 Task: Search one way flight ticket for 1 adult, 6 children, 1 infant in seat and 1 infant on lap in business from Lawton: Lawton-fort Sill Regional Airport to Jacksonville: Albert J. Ellis Airport on 5-3-2023. Choice of flights is Singapure airlines. Number of bags: 1 carry on bag. Price is upto 80000. Outbound departure time preference is 20:45.
Action: Mouse moved to (361, 181)
Screenshot: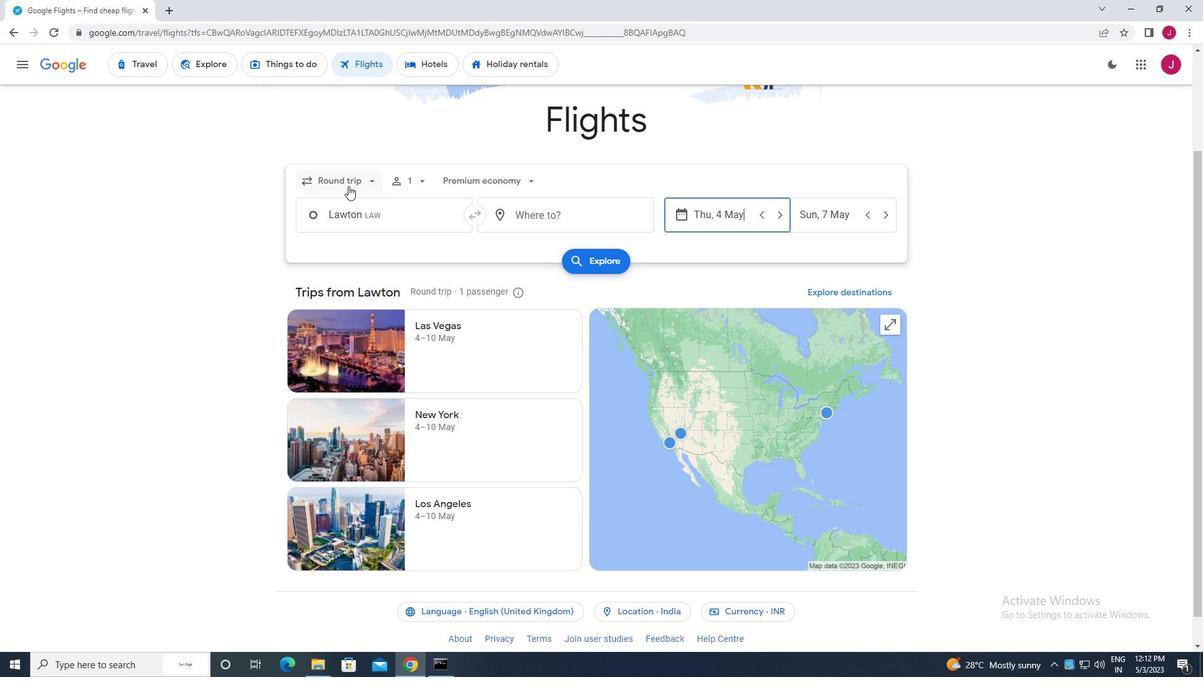 
Action: Mouse pressed left at (361, 181)
Screenshot: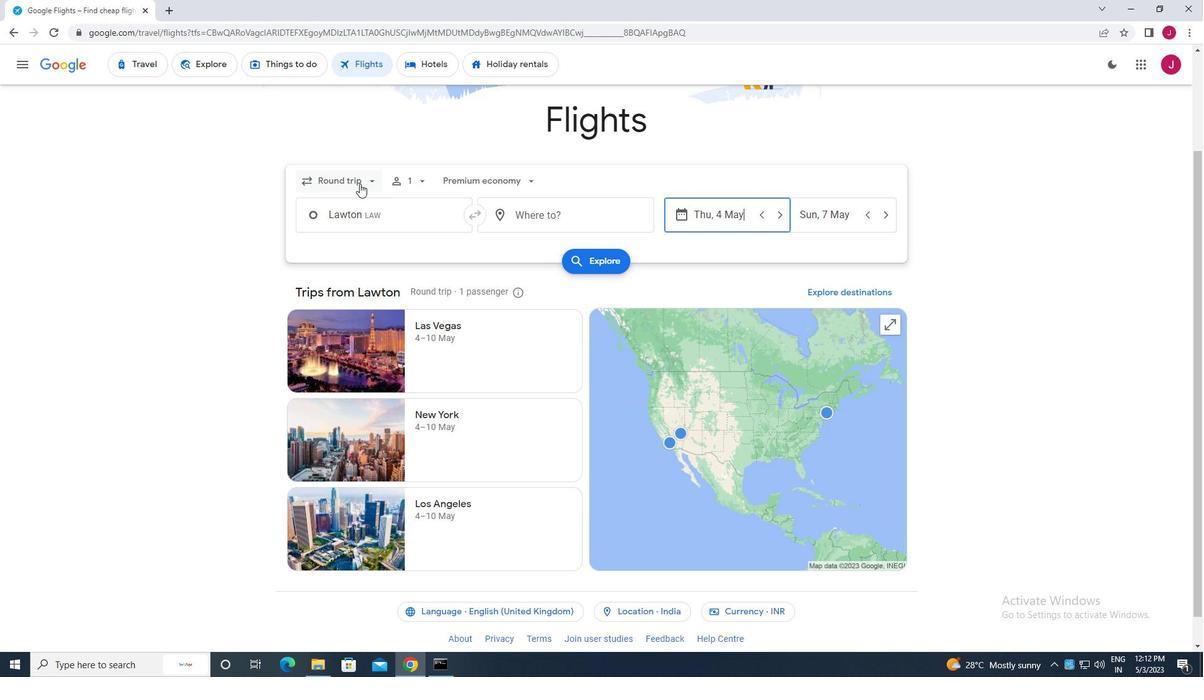 
Action: Mouse moved to (362, 235)
Screenshot: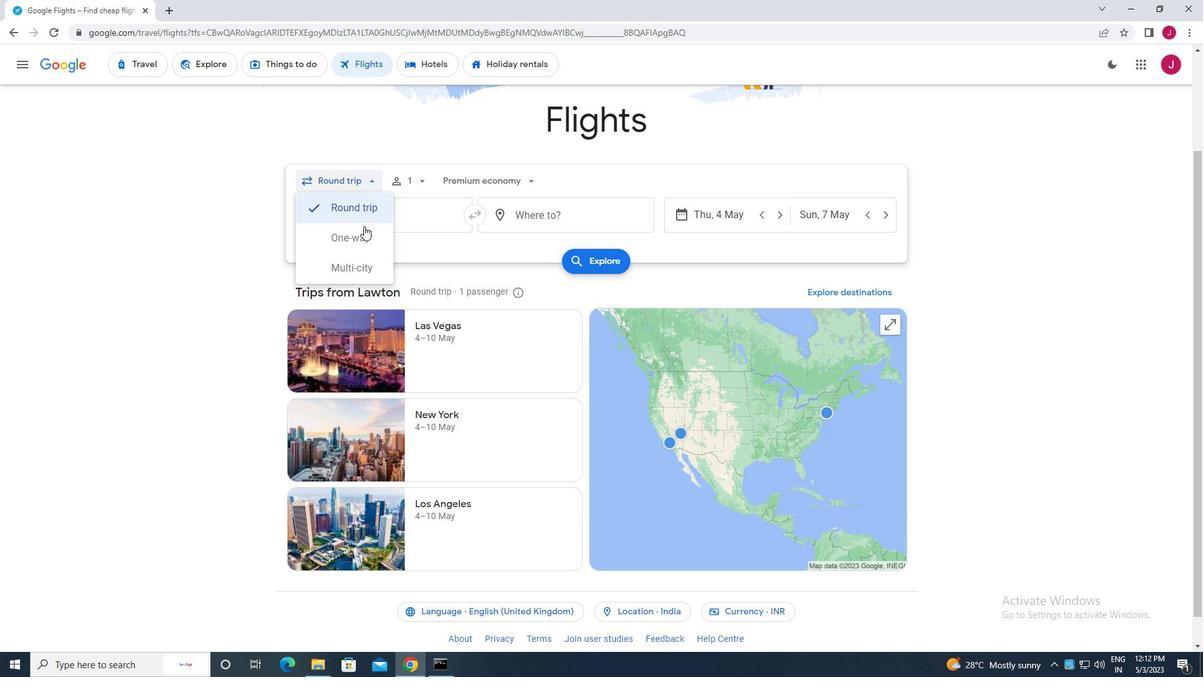
Action: Mouse pressed left at (362, 235)
Screenshot: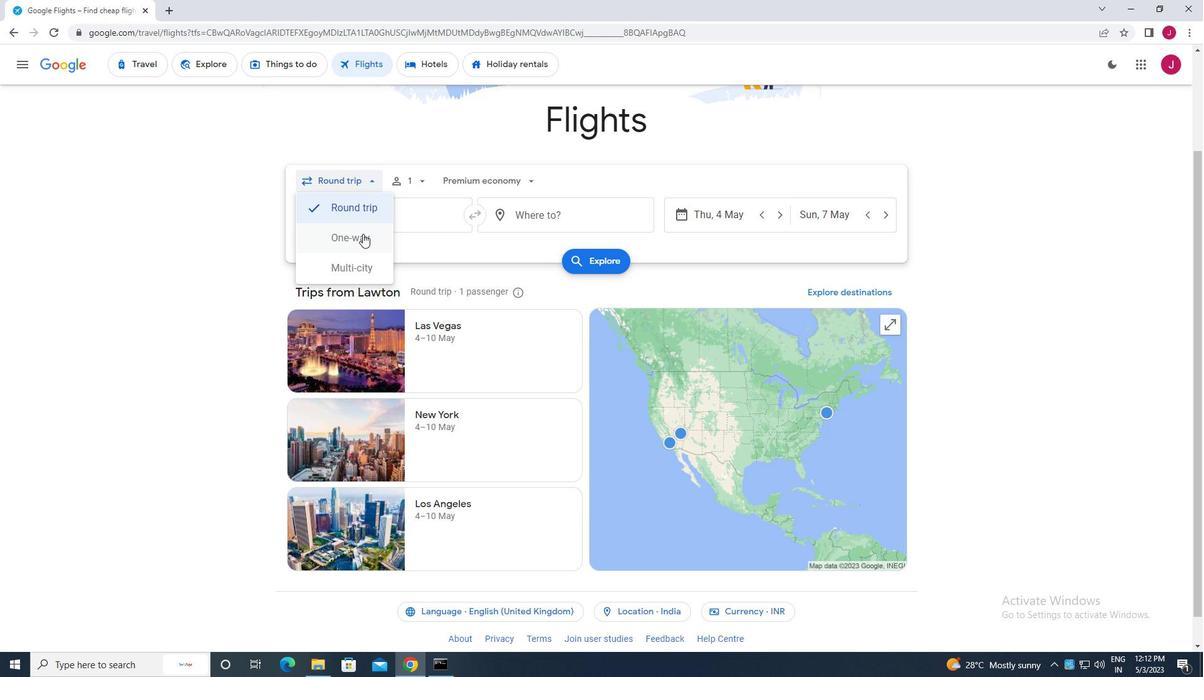 
Action: Mouse moved to (413, 182)
Screenshot: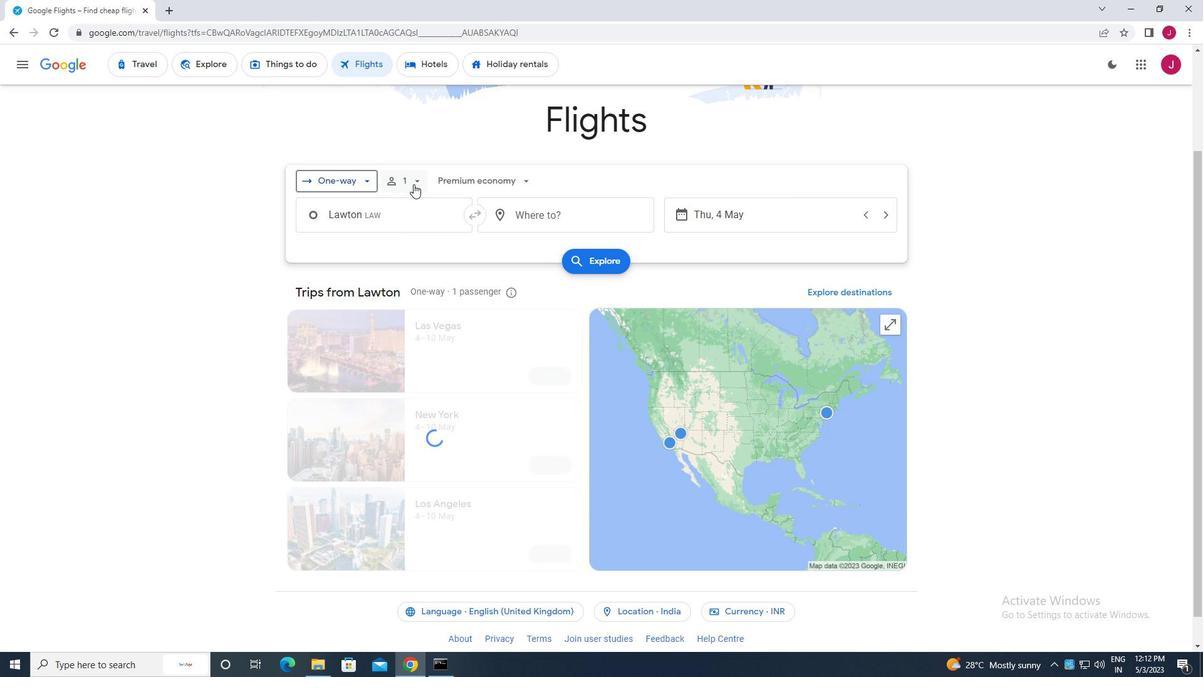 
Action: Mouse pressed left at (413, 182)
Screenshot: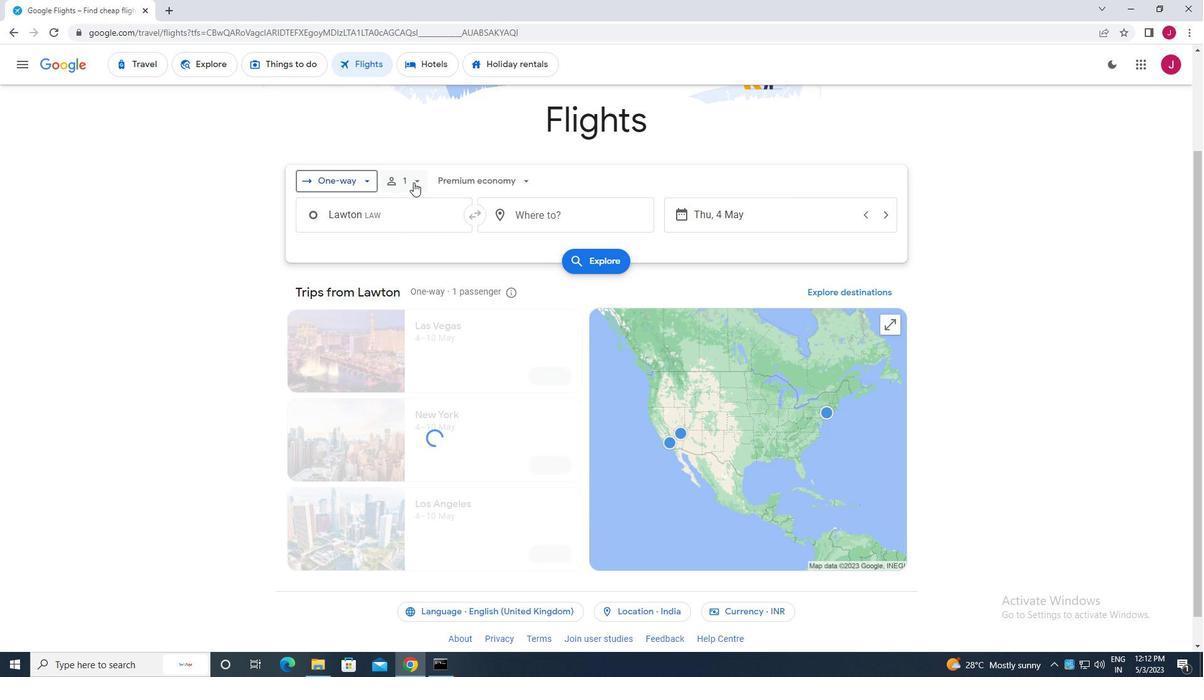 
Action: Mouse moved to (507, 241)
Screenshot: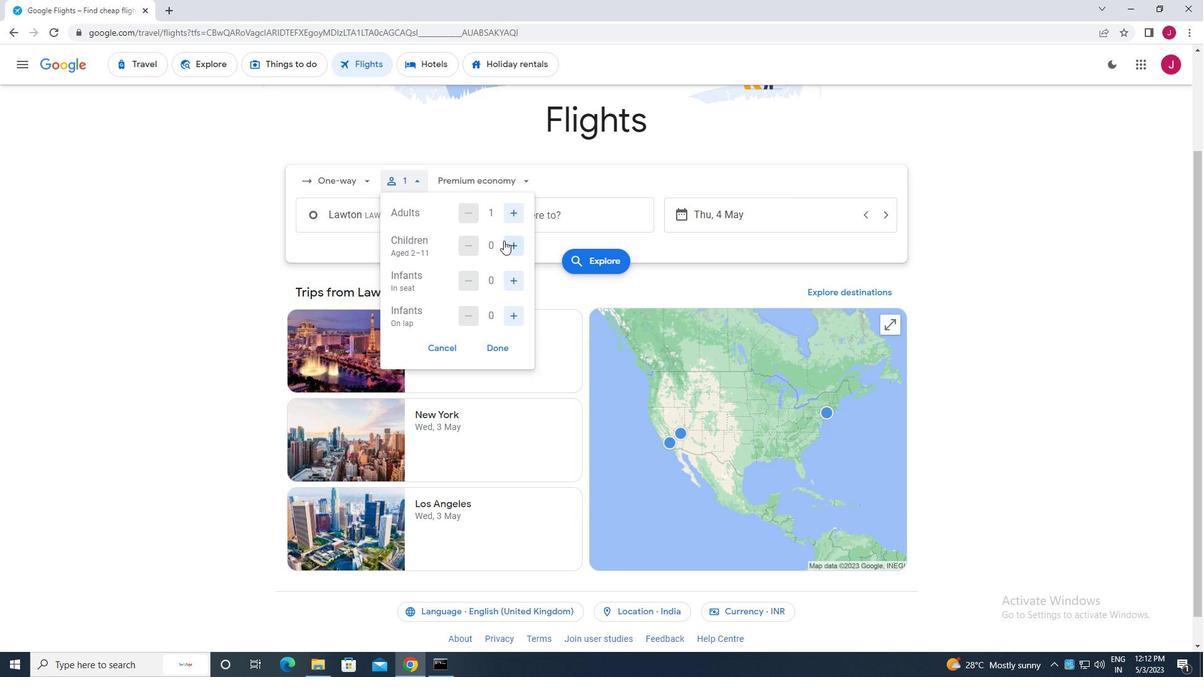 
Action: Mouse pressed left at (507, 241)
Screenshot: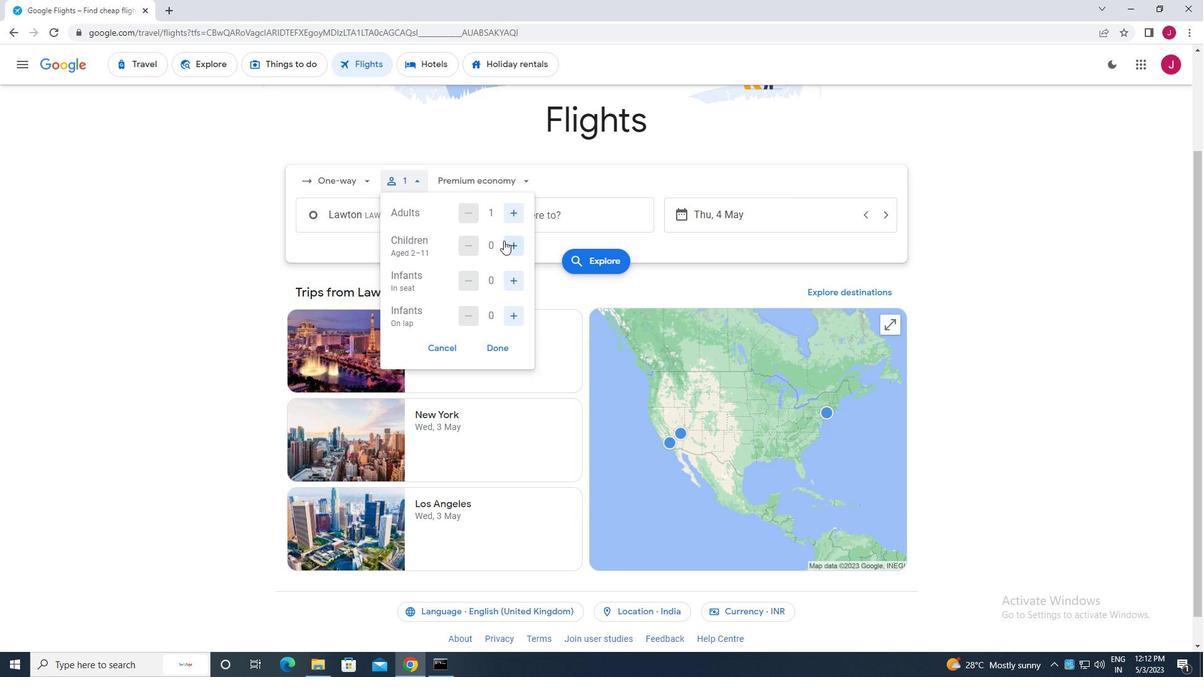 
Action: Mouse moved to (507, 241)
Screenshot: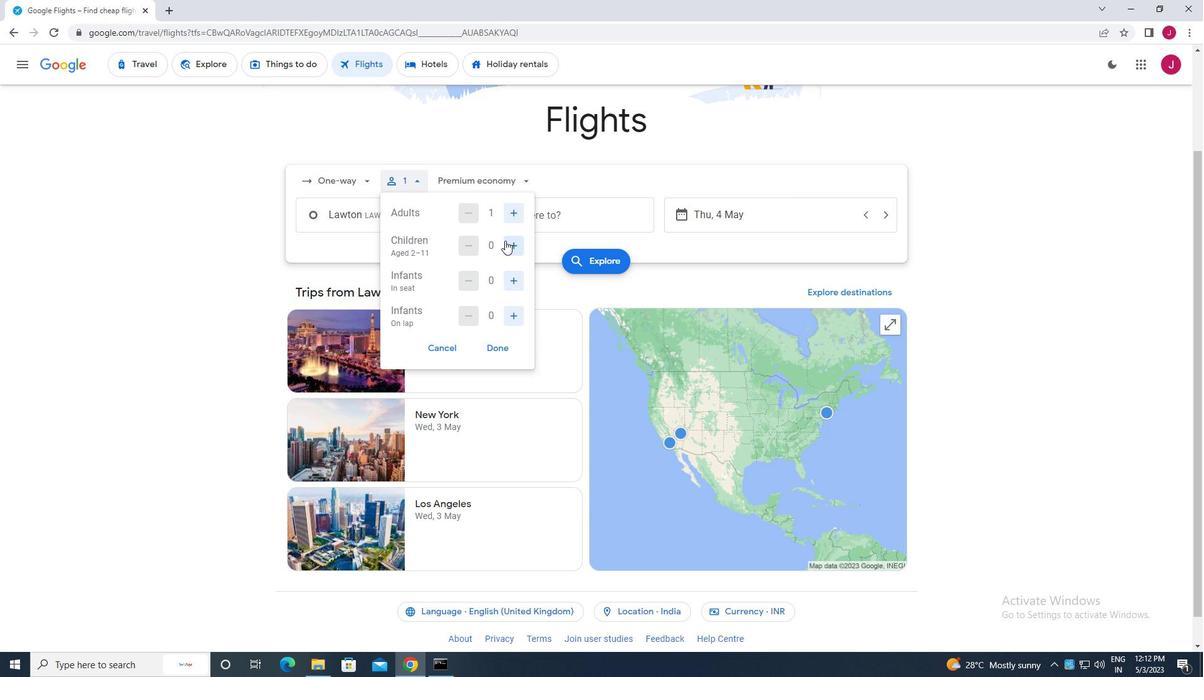 
Action: Mouse pressed left at (507, 241)
Screenshot: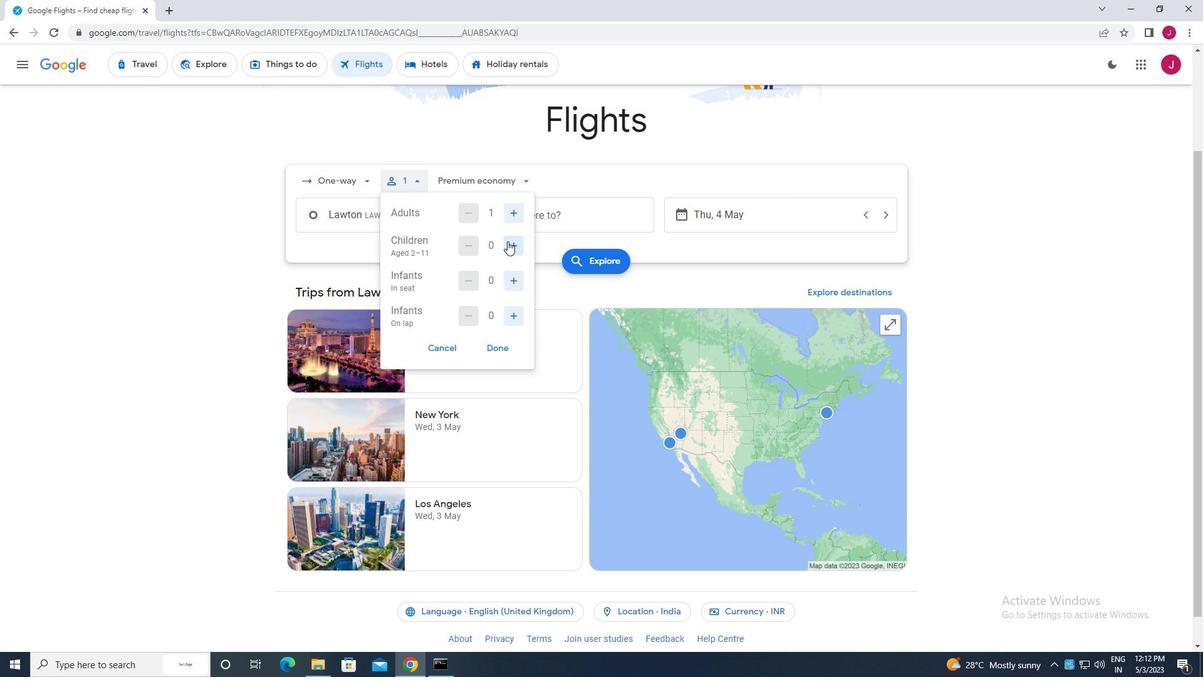 
Action: Mouse pressed left at (507, 241)
Screenshot: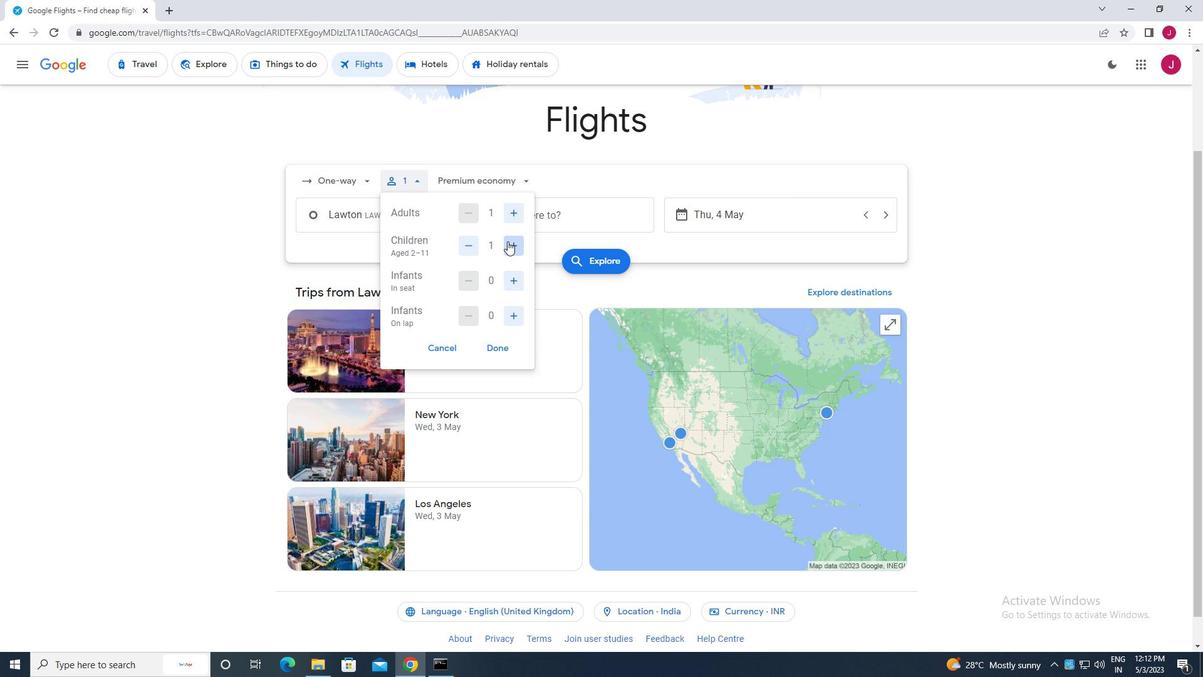 
Action: Mouse pressed left at (507, 241)
Screenshot: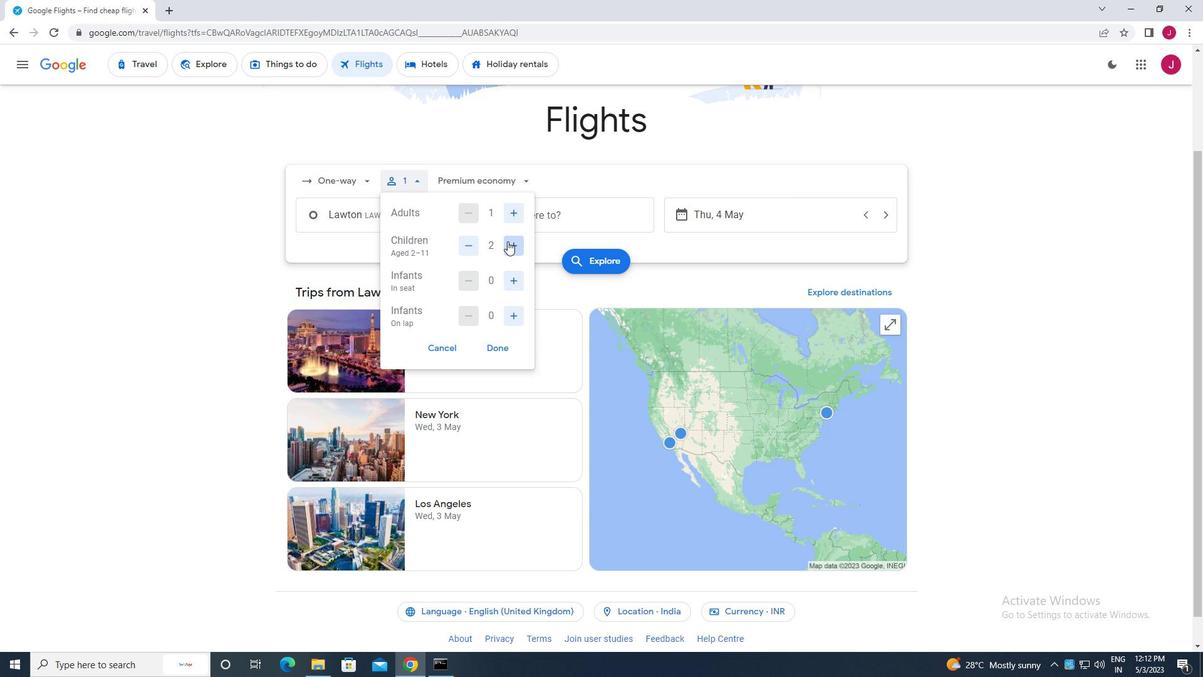 
Action: Mouse pressed left at (507, 241)
Screenshot: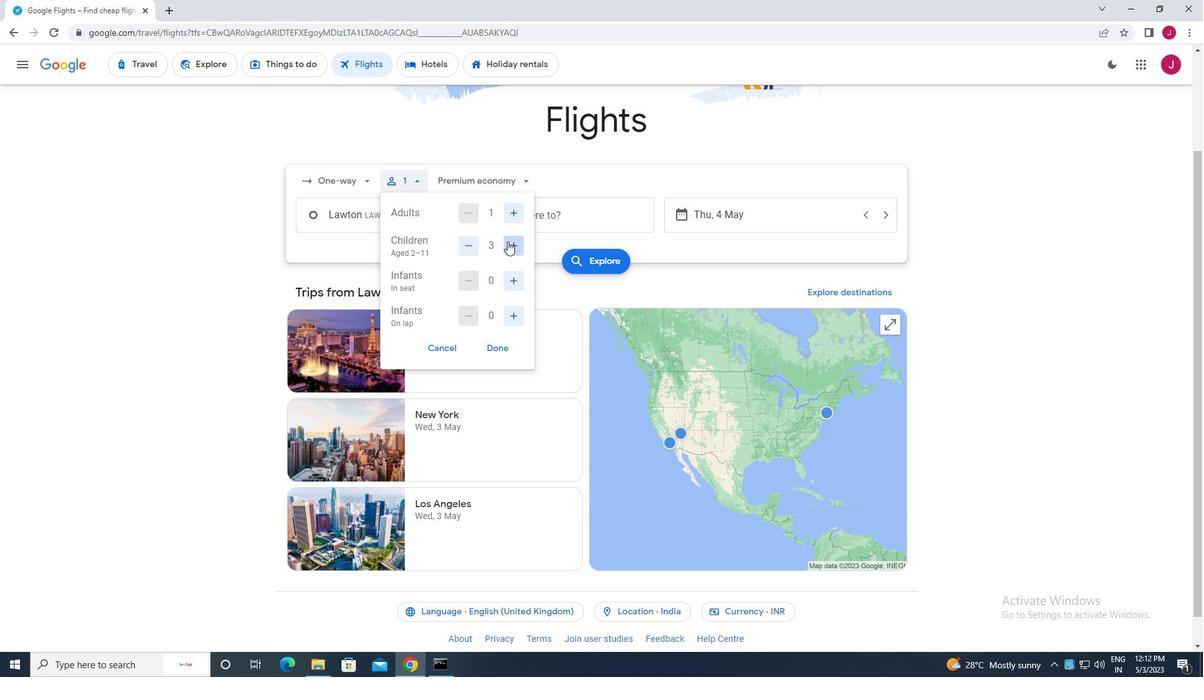 
Action: Mouse moved to (513, 243)
Screenshot: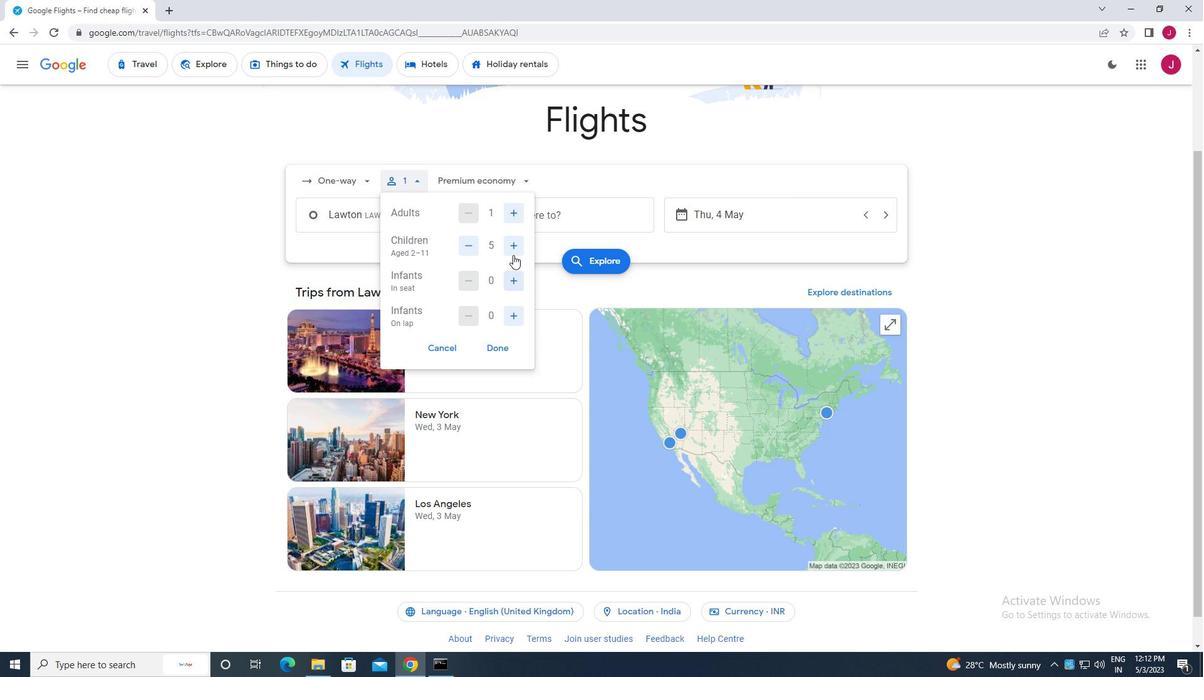 
Action: Mouse pressed left at (513, 243)
Screenshot: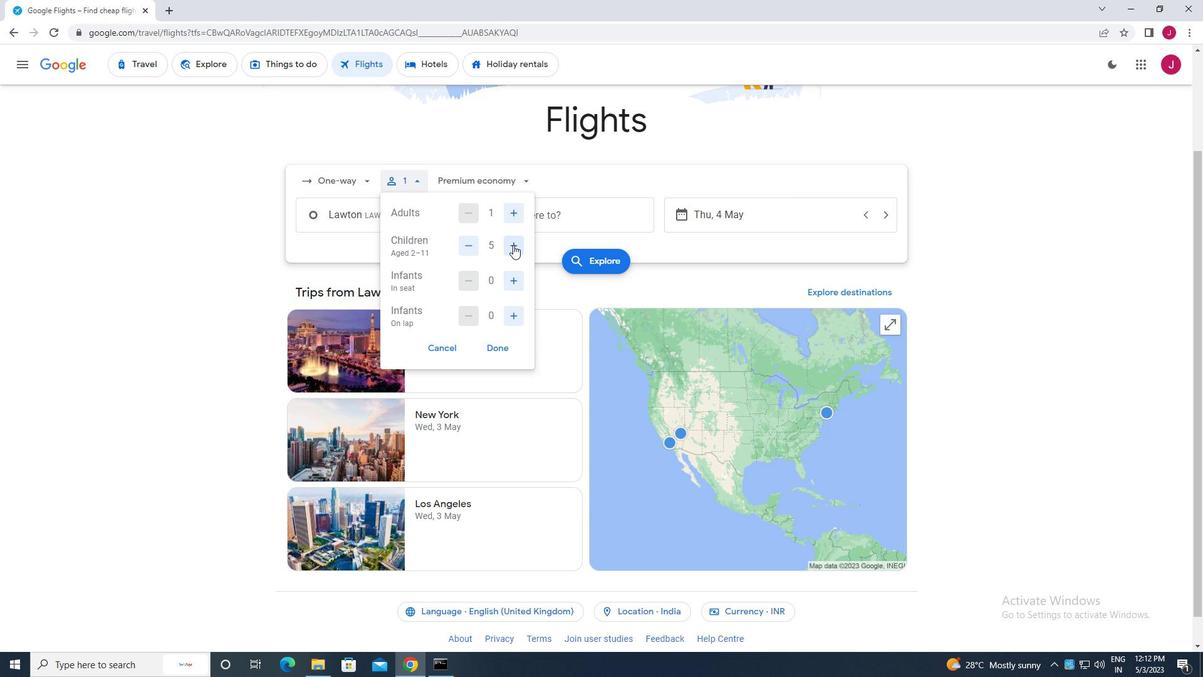 
Action: Mouse moved to (514, 282)
Screenshot: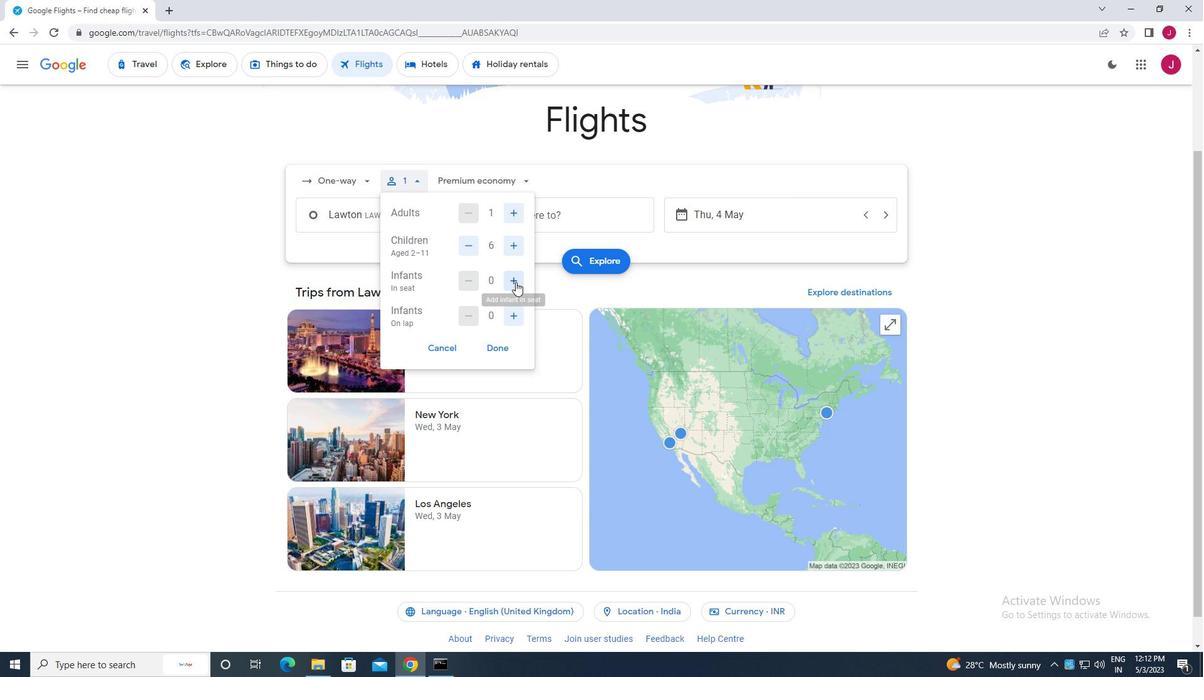 
Action: Mouse pressed left at (514, 282)
Screenshot: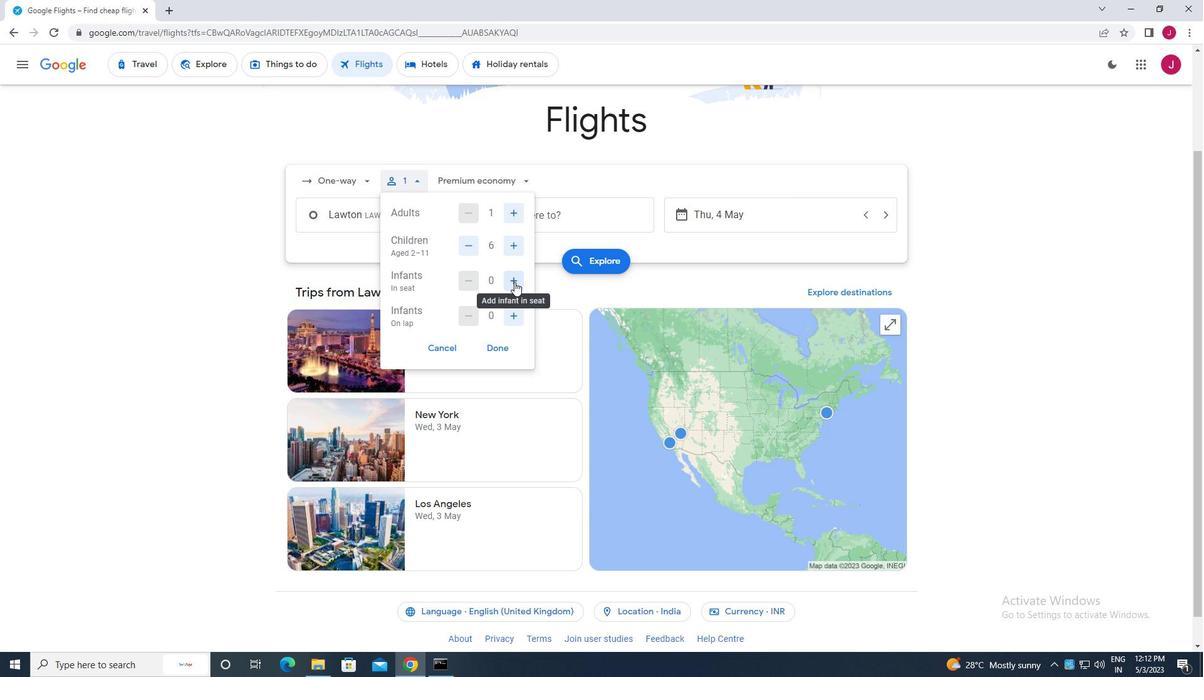 
Action: Mouse moved to (512, 314)
Screenshot: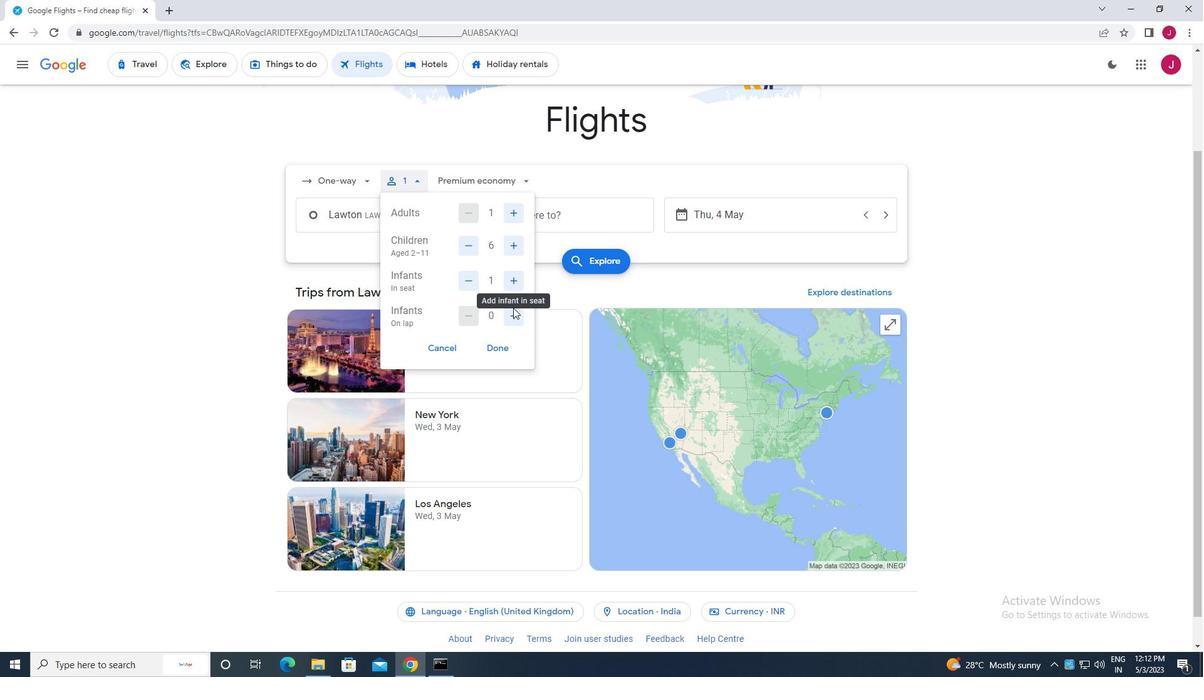 
Action: Mouse pressed left at (512, 314)
Screenshot: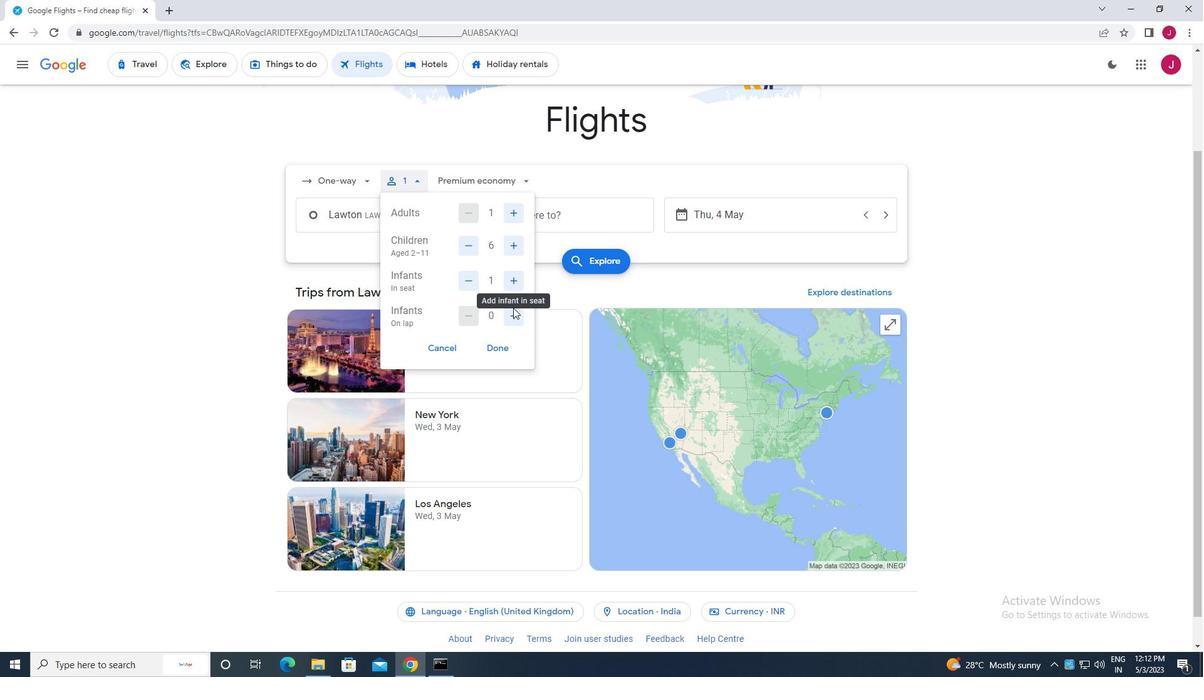 
Action: Mouse moved to (495, 344)
Screenshot: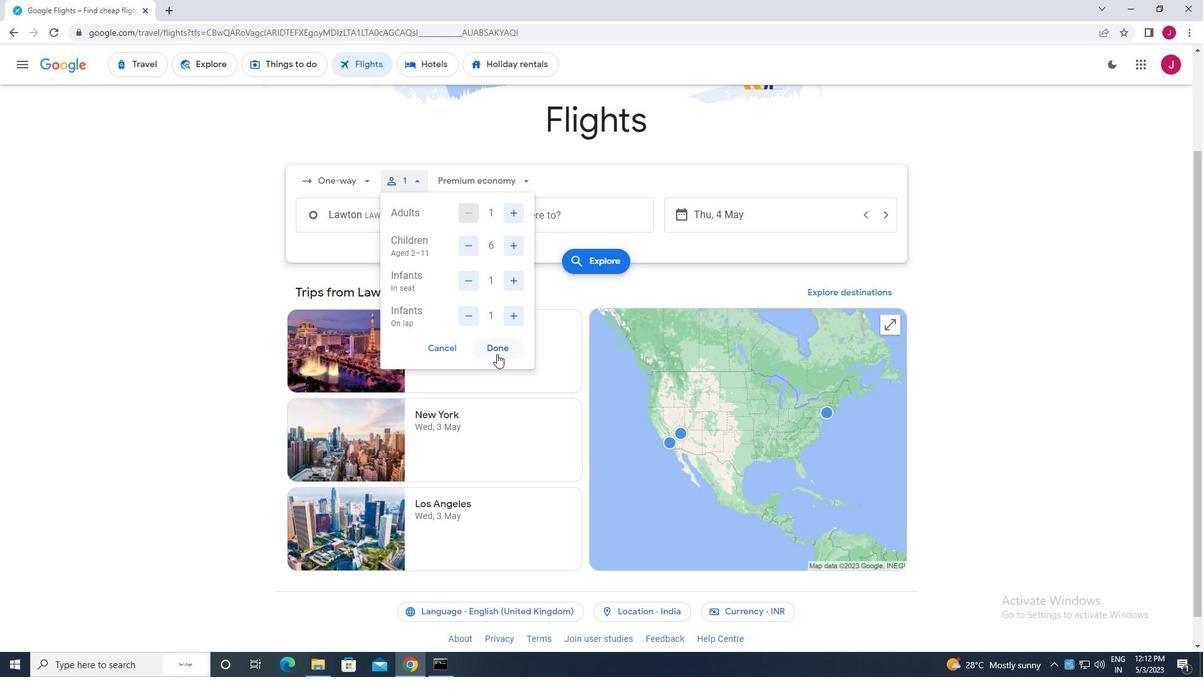 
Action: Mouse pressed left at (495, 344)
Screenshot: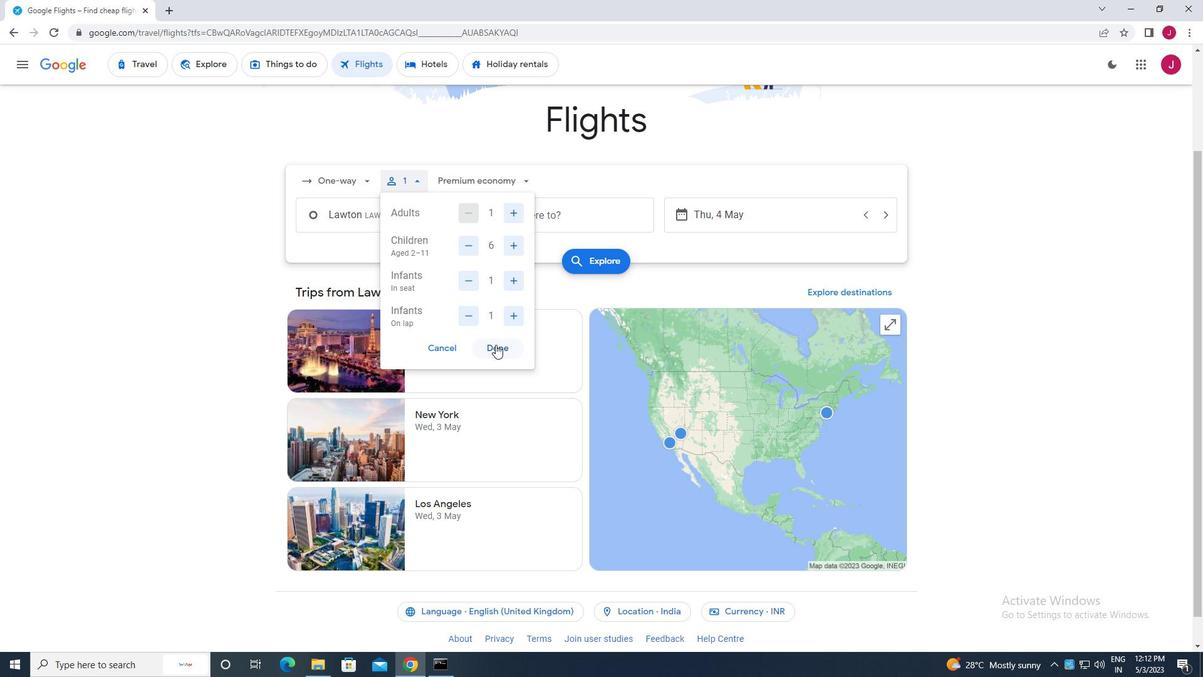 
Action: Mouse moved to (495, 182)
Screenshot: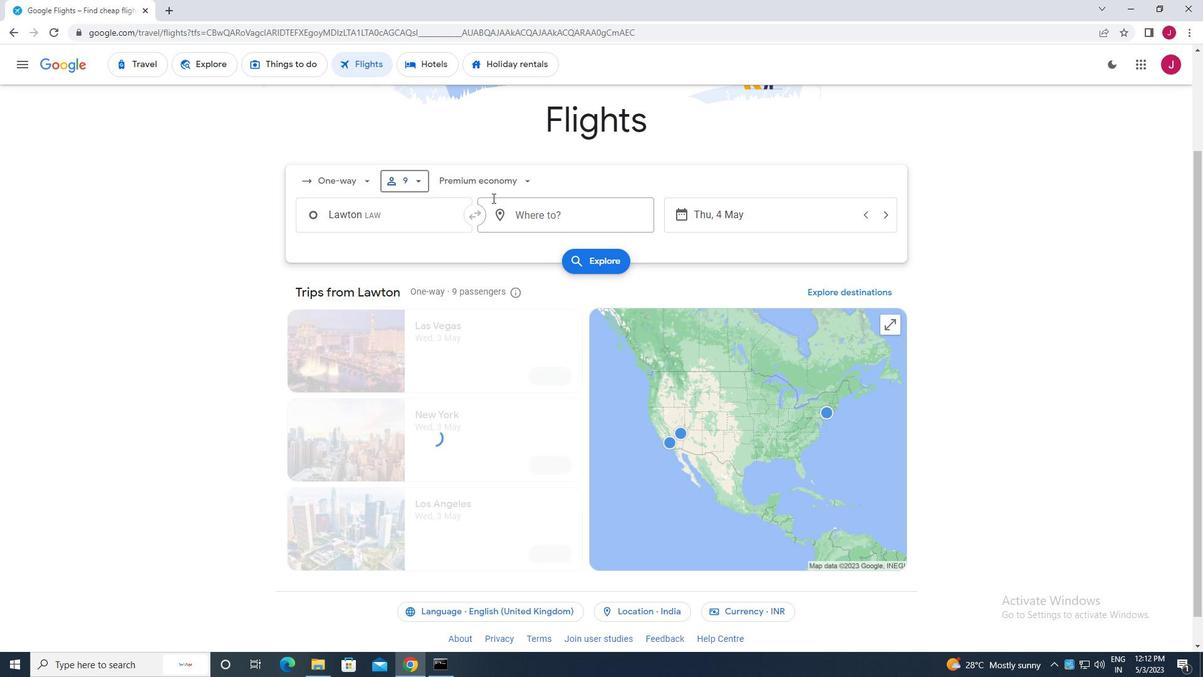 
Action: Mouse pressed left at (495, 182)
Screenshot: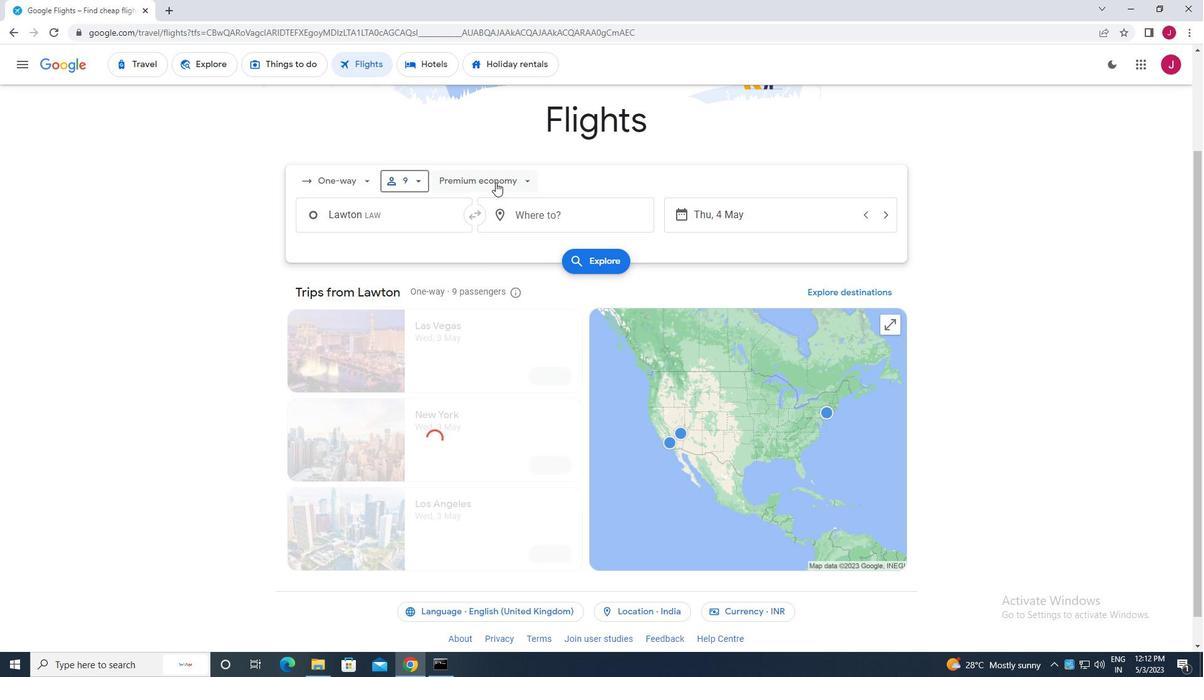 
Action: Mouse moved to (497, 267)
Screenshot: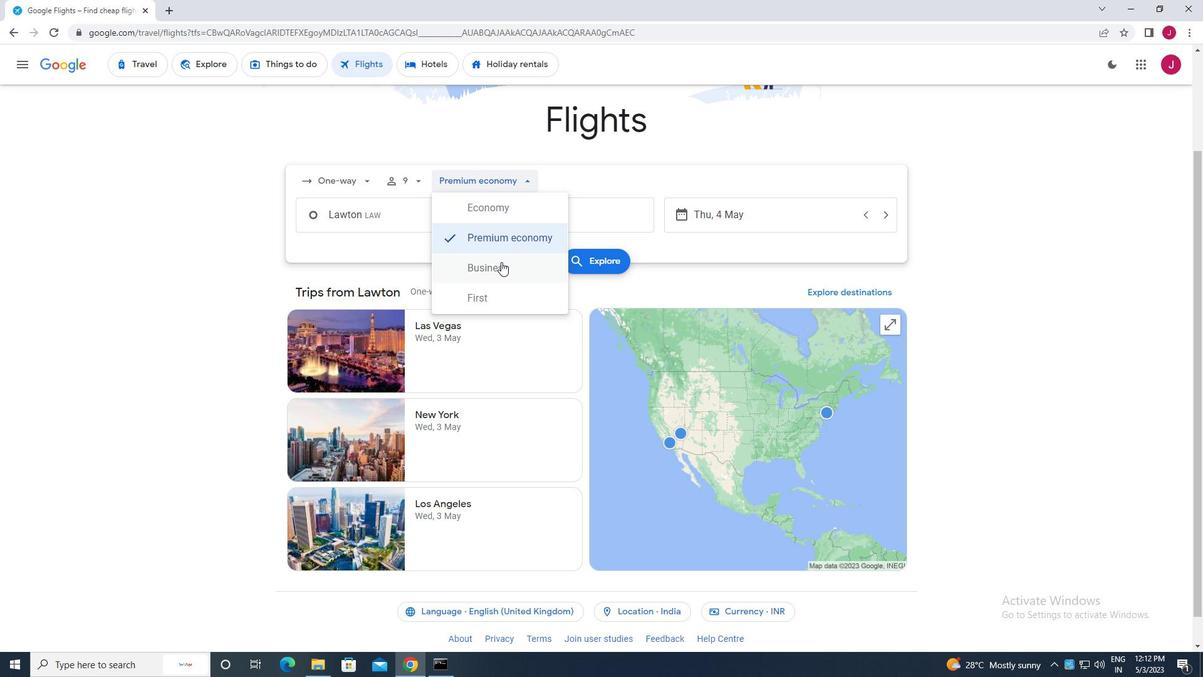 
Action: Mouse pressed left at (497, 267)
Screenshot: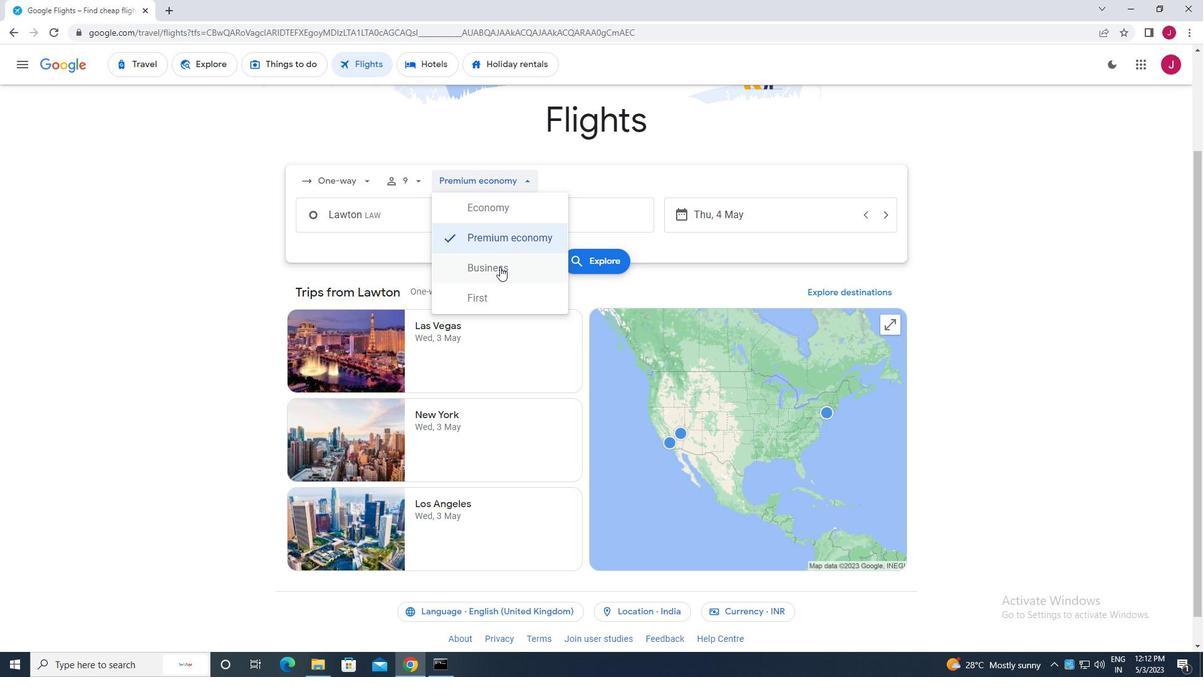 
Action: Mouse moved to (417, 221)
Screenshot: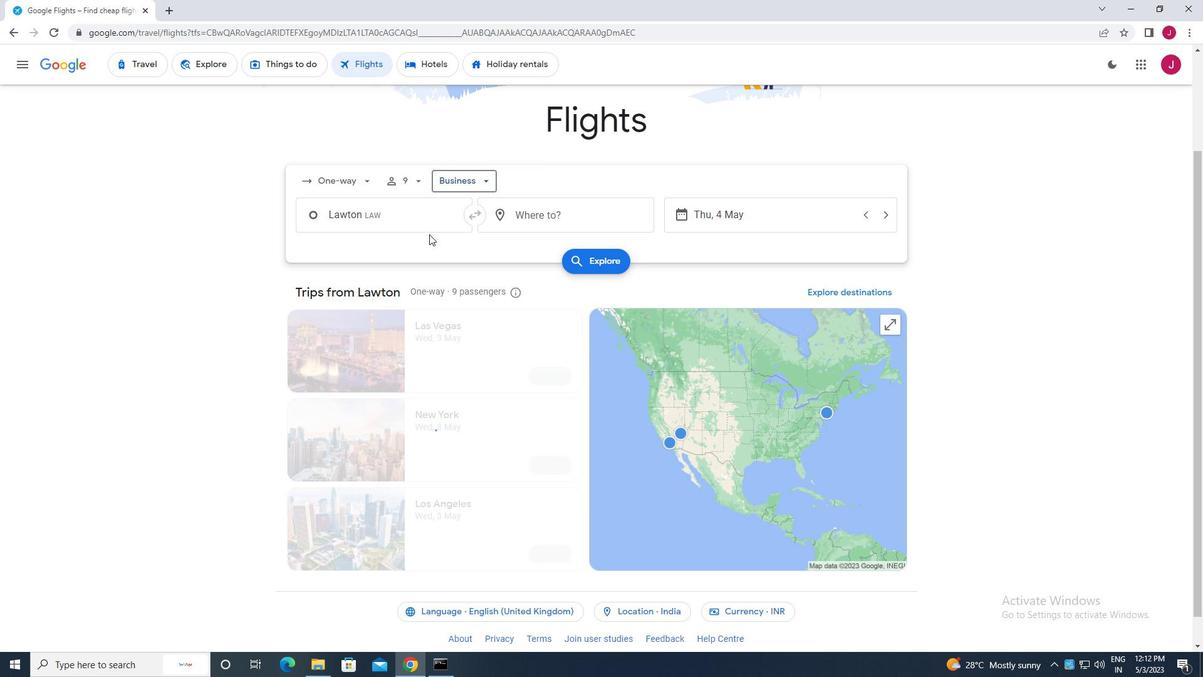 
Action: Mouse pressed left at (417, 221)
Screenshot: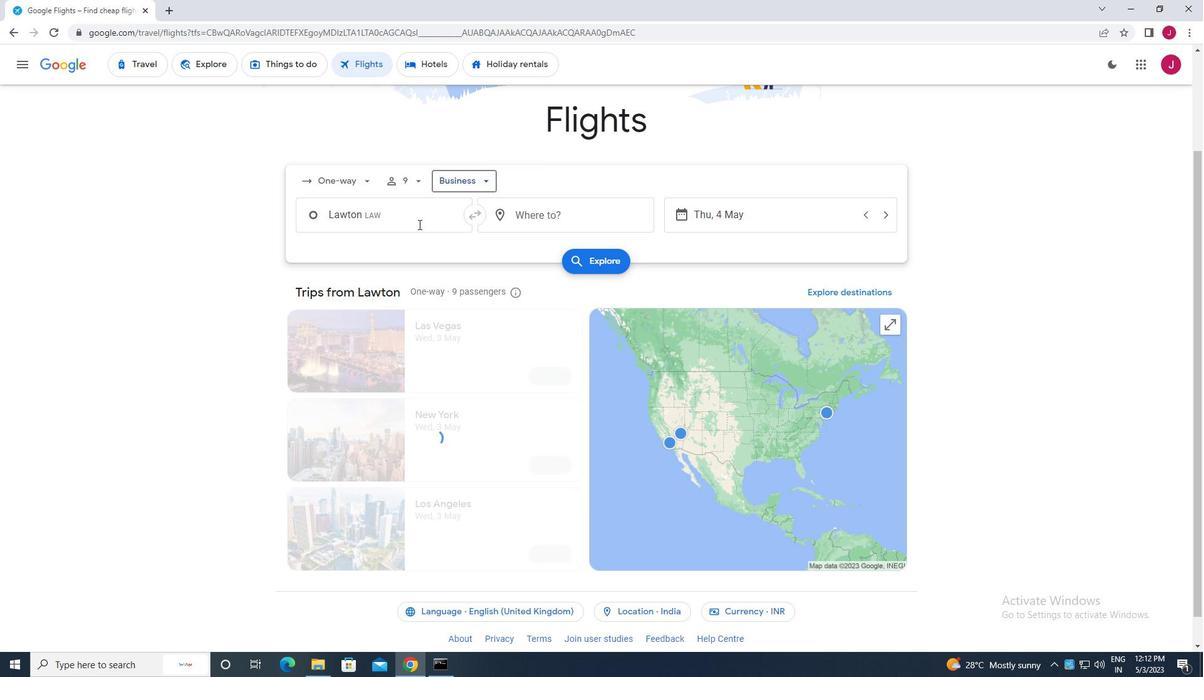 
Action: Mouse moved to (413, 221)
Screenshot: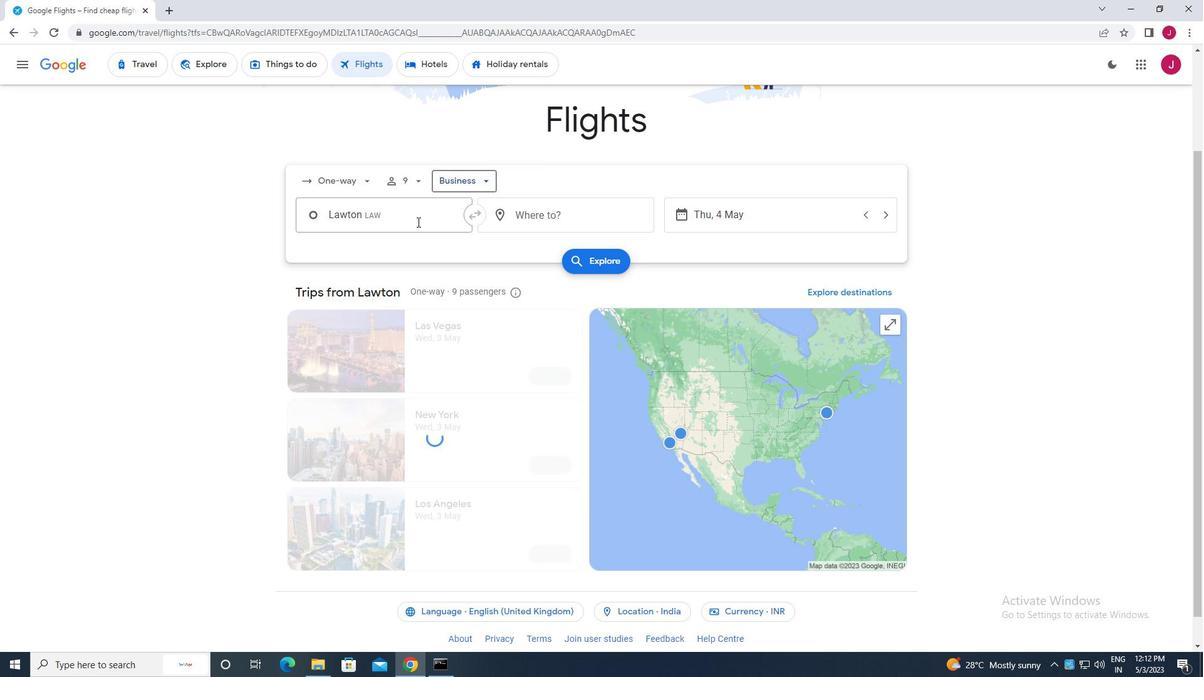 
Action: Key pressed lawton<Key.space>f
Screenshot: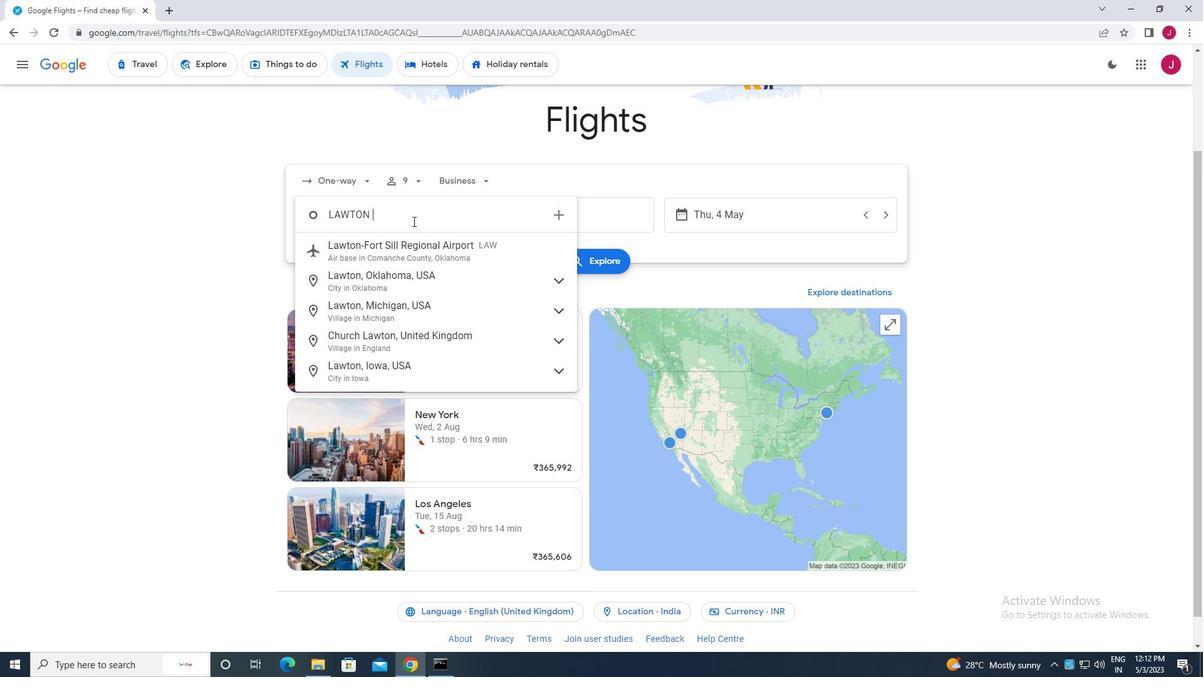 
Action: Mouse moved to (424, 250)
Screenshot: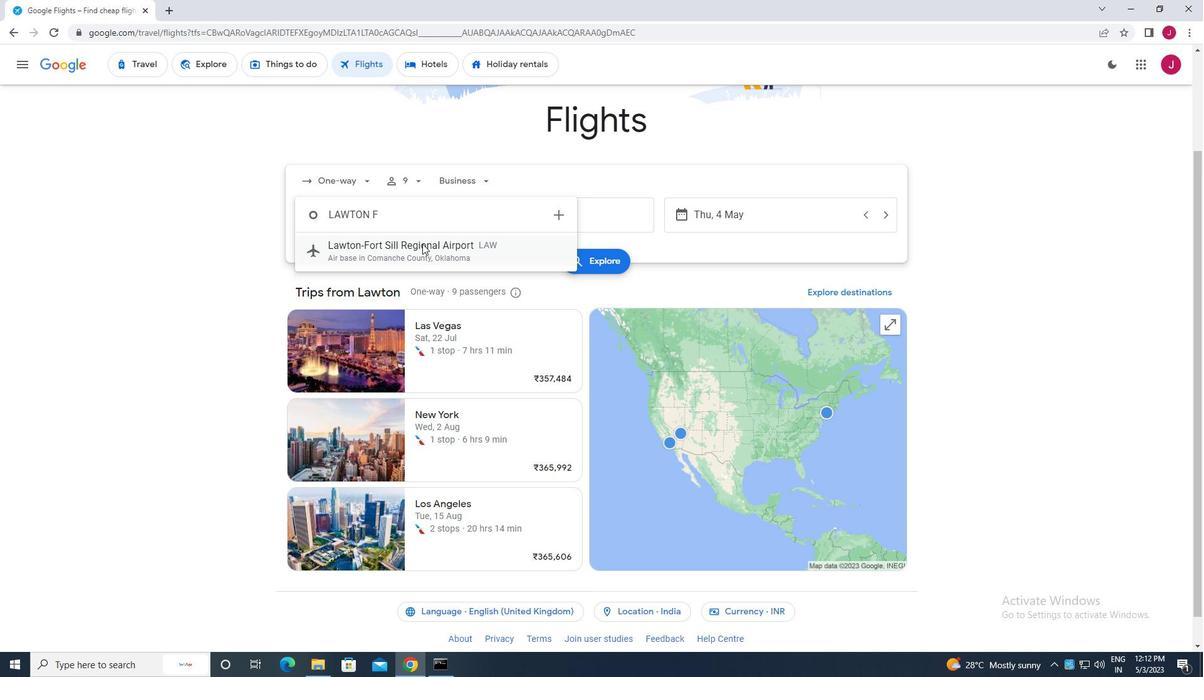 
Action: Mouse pressed left at (424, 250)
Screenshot: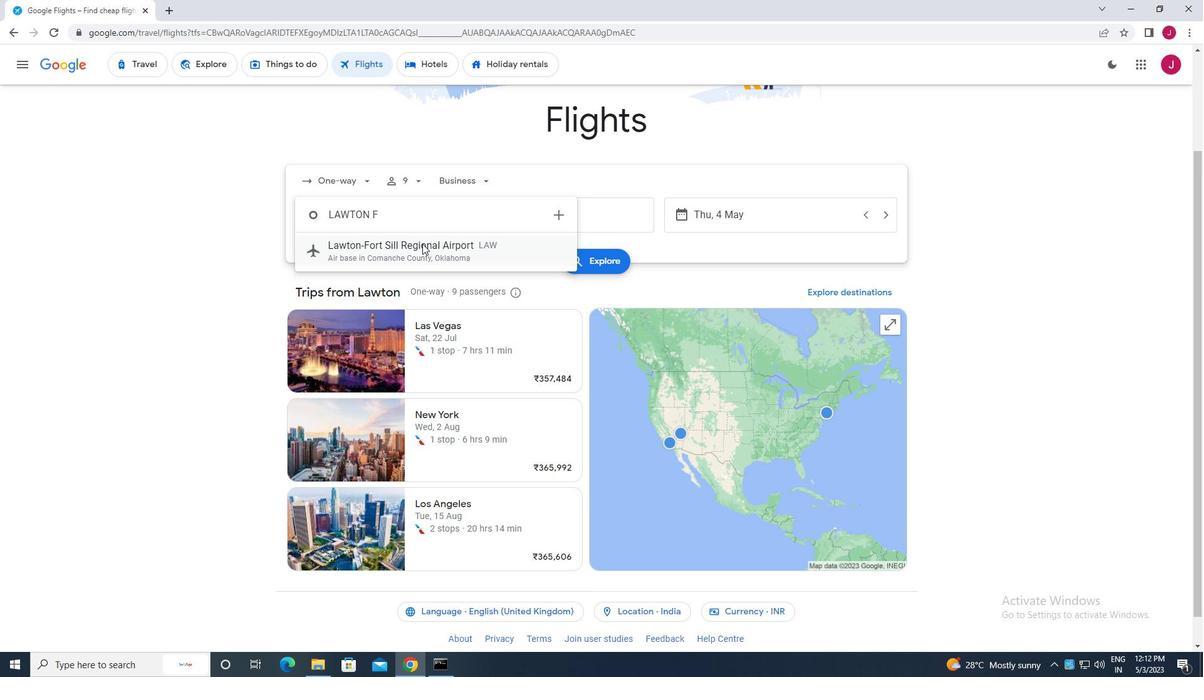 
Action: Mouse moved to (564, 215)
Screenshot: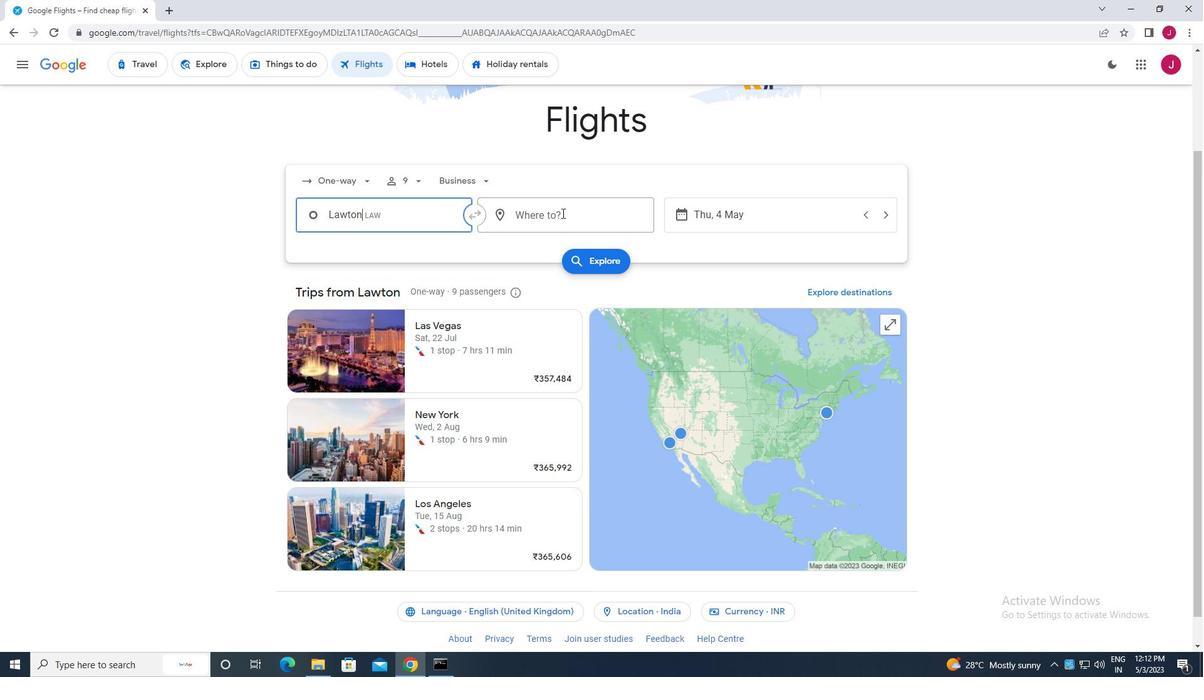 
Action: Mouse pressed left at (564, 215)
Screenshot: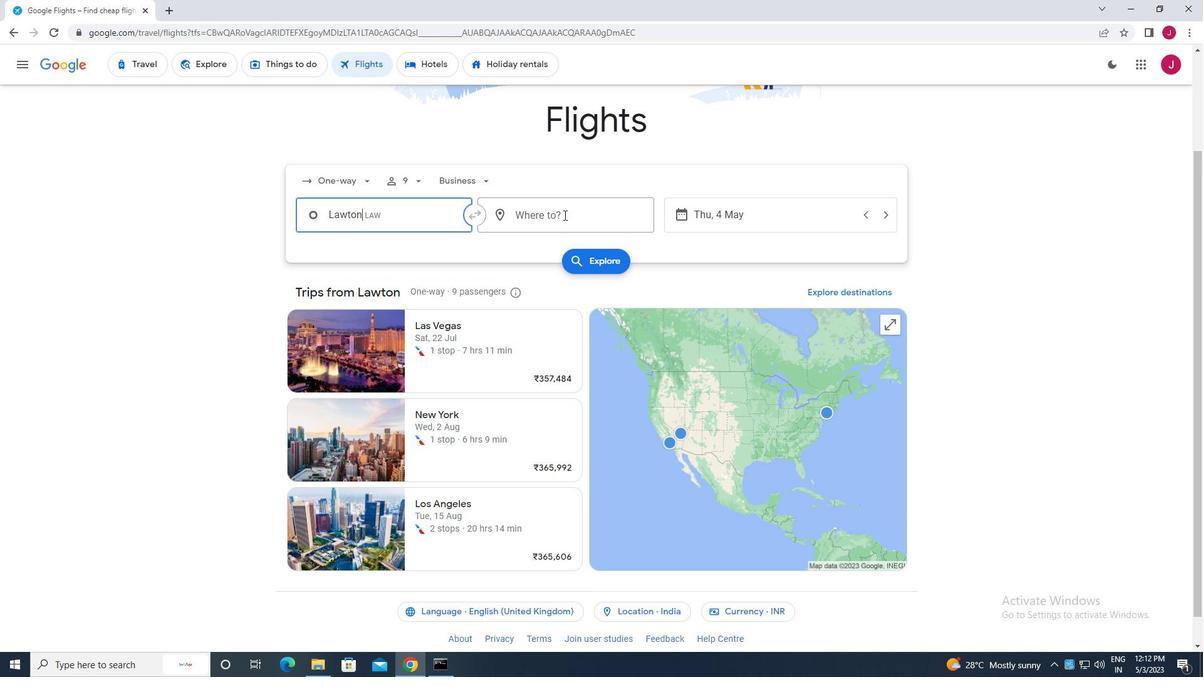 
Action: Mouse moved to (560, 211)
Screenshot: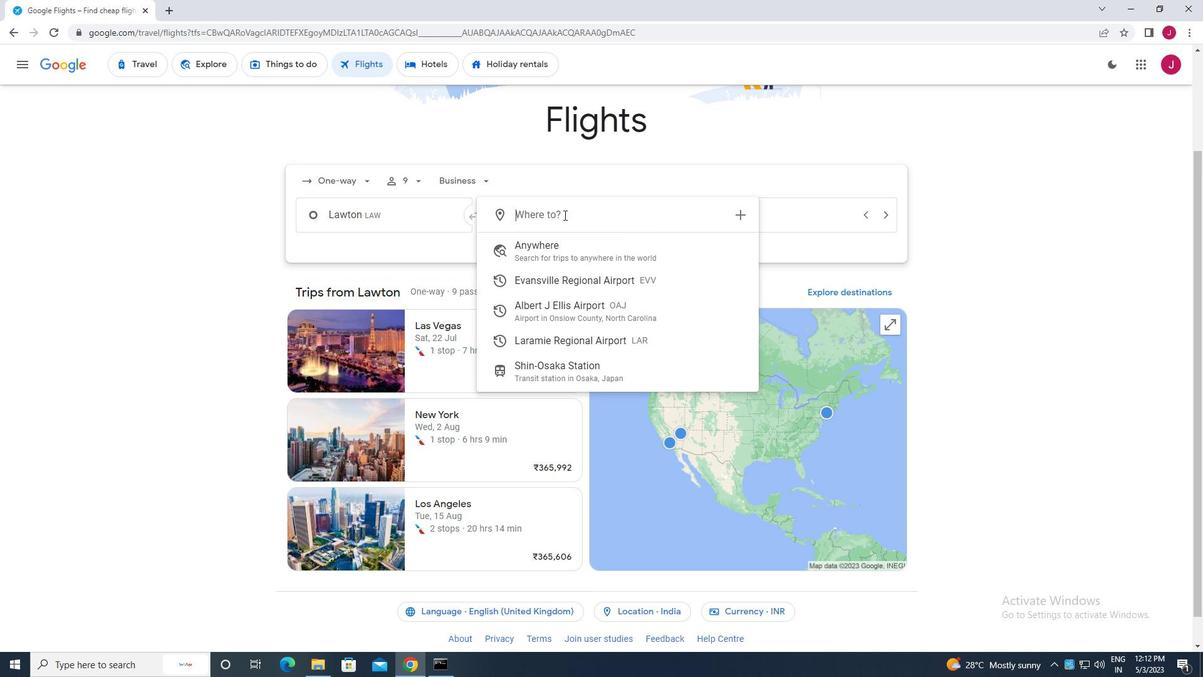 
Action: Key pressed albert<Key.space>
Screenshot: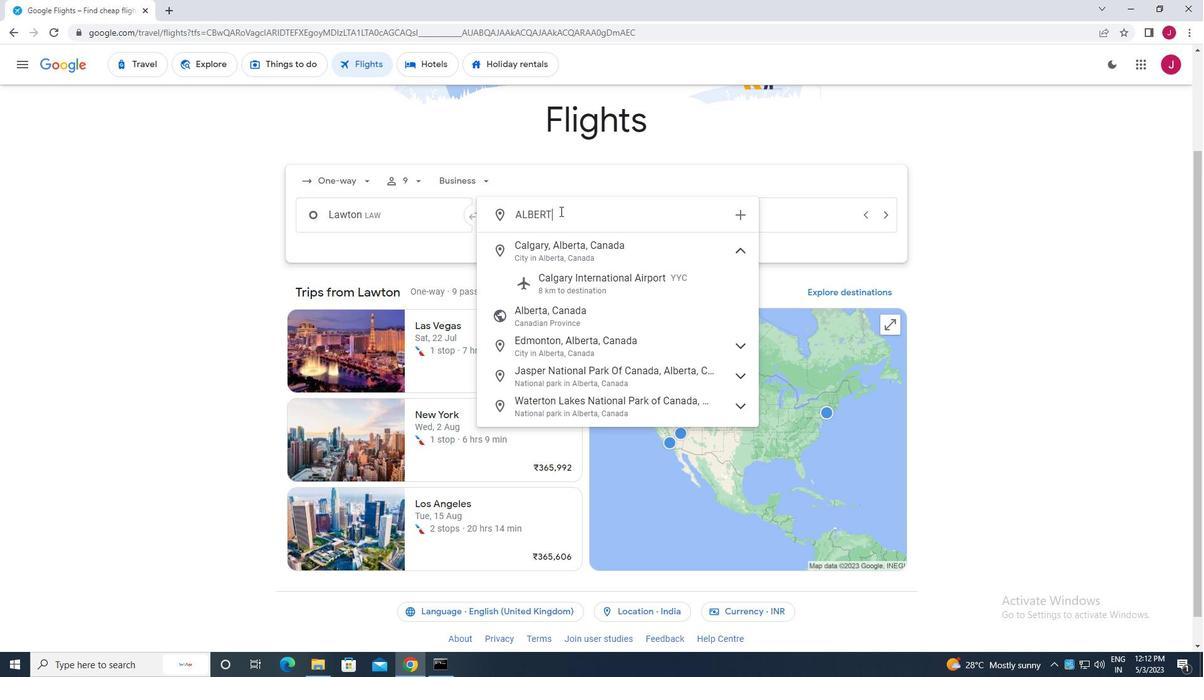 
Action: Mouse moved to (574, 248)
Screenshot: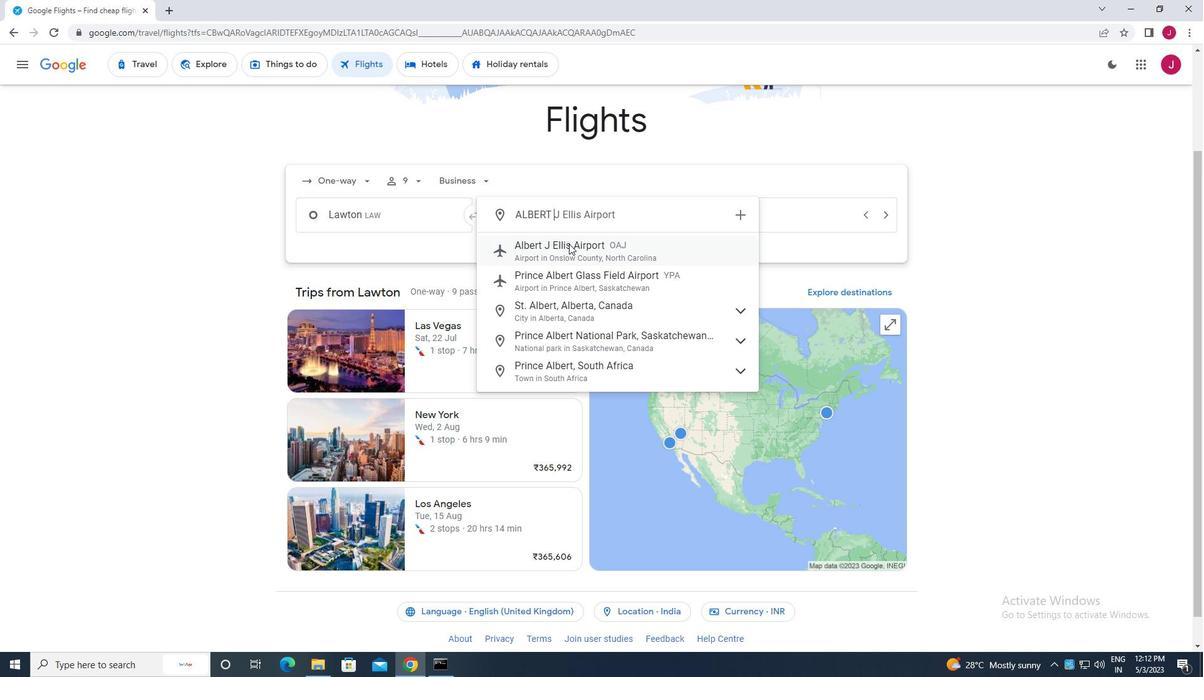 
Action: Mouse pressed left at (574, 248)
Screenshot: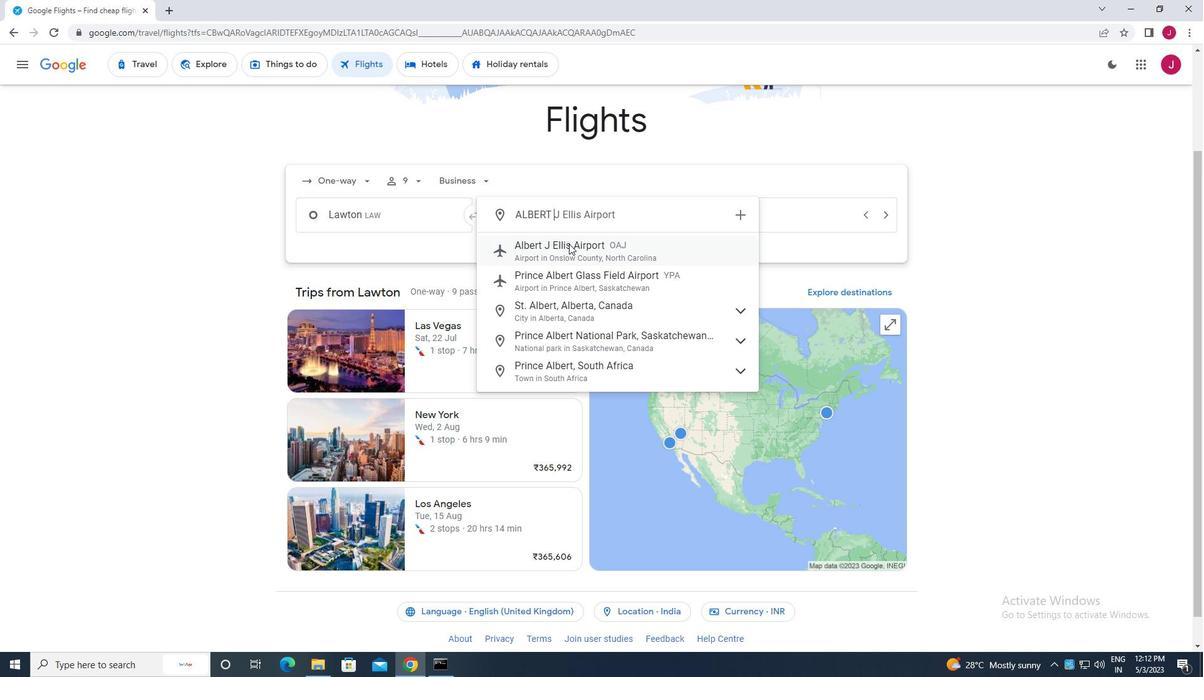 
Action: Mouse moved to (737, 215)
Screenshot: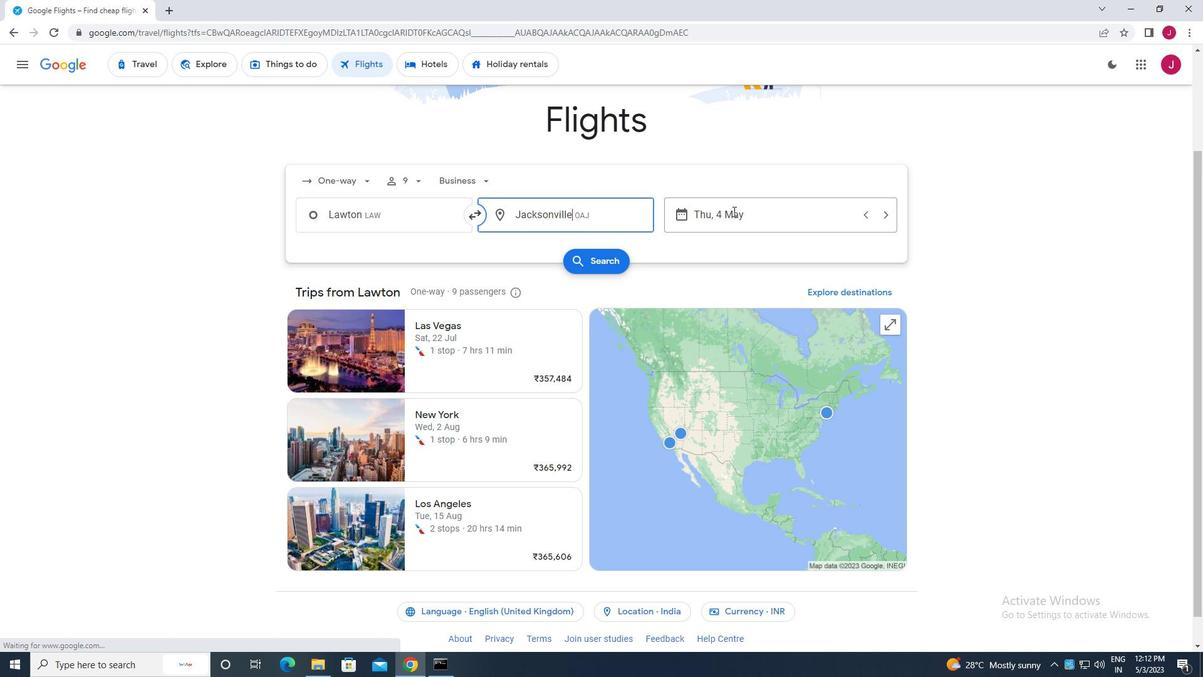 
Action: Mouse pressed left at (737, 215)
Screenshot: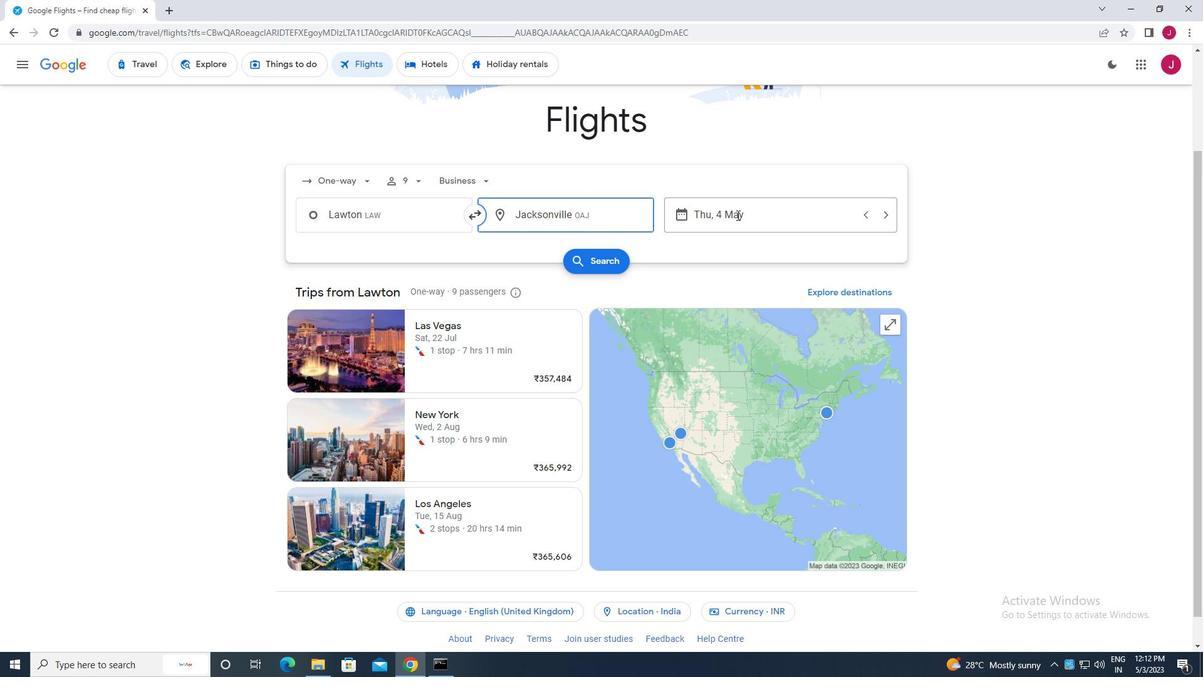 
Action: Mouse moved to (551, 307)
Screenshot: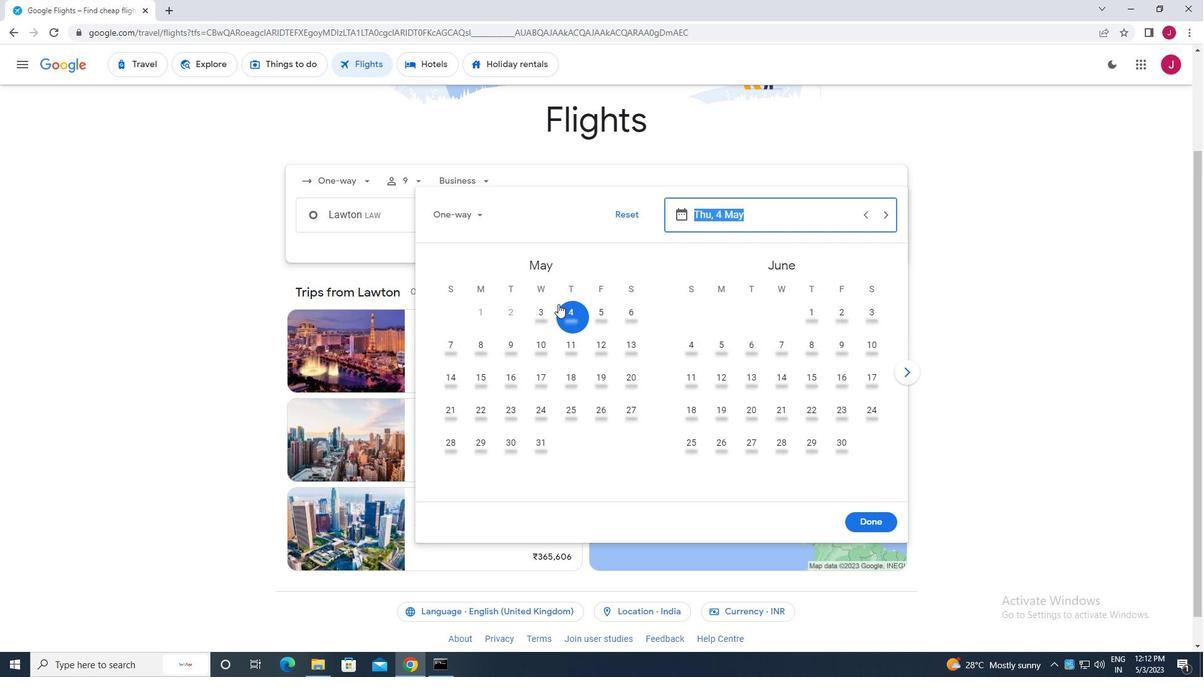 
Action: Mouse pressed left at (551, 307)
Screenshot: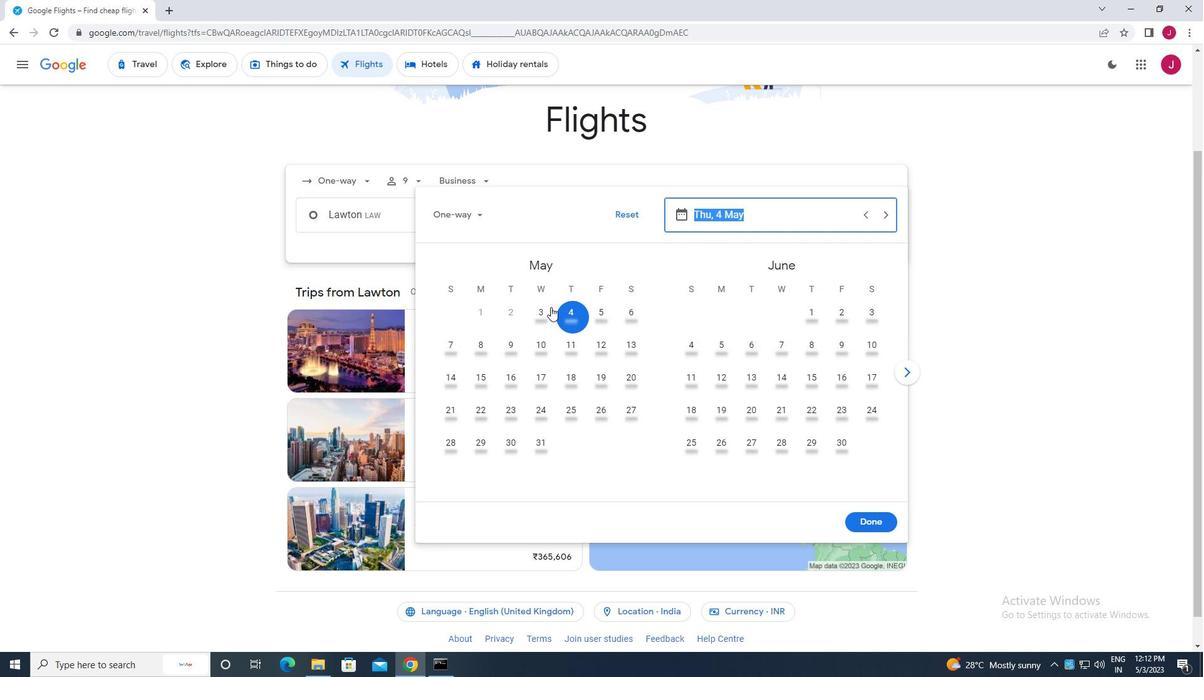 
Action: Mouse moved to (872, 517)
Screenshot: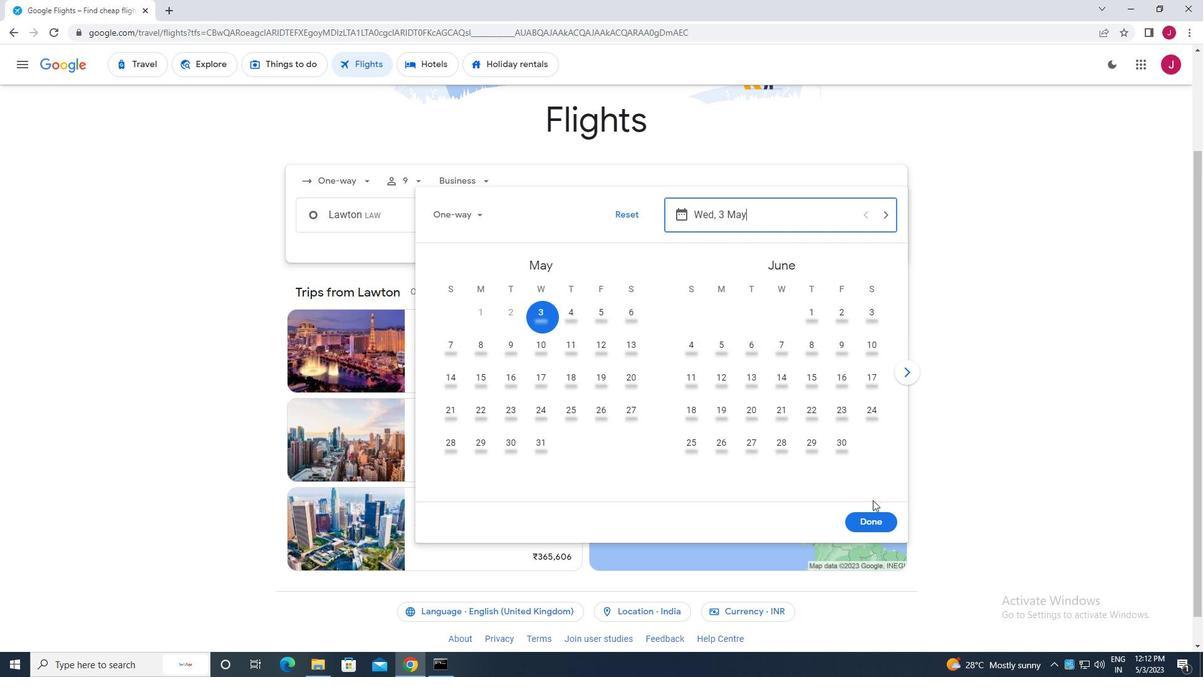 
Action: Mouse pressed left at (872, 517)
Screenshot: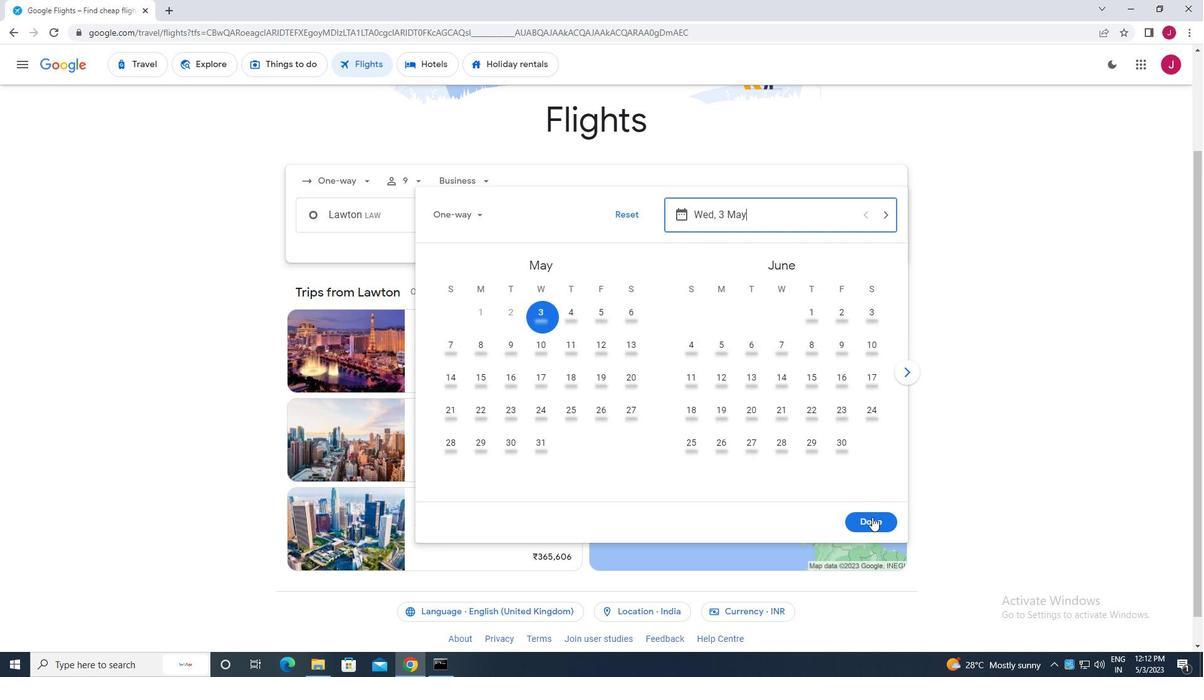 
Action: Mouse moved to (599, 264)
Screenshot: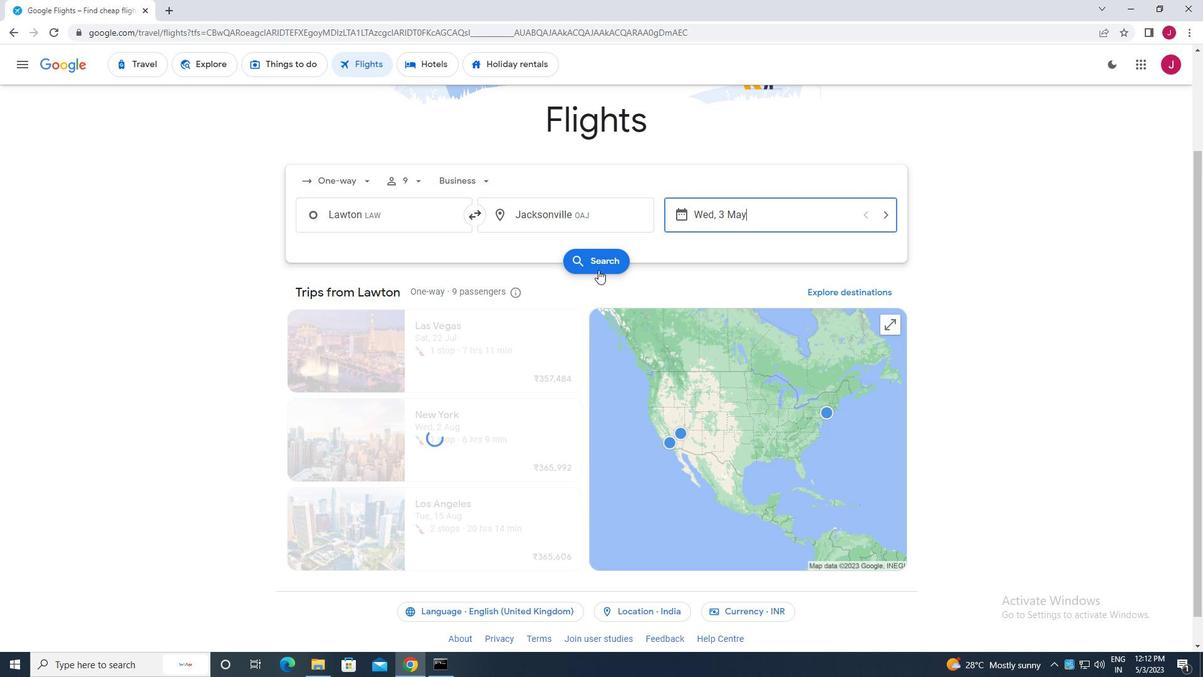 
Action: Mouse pressed left at (599, 264)
Screenshot: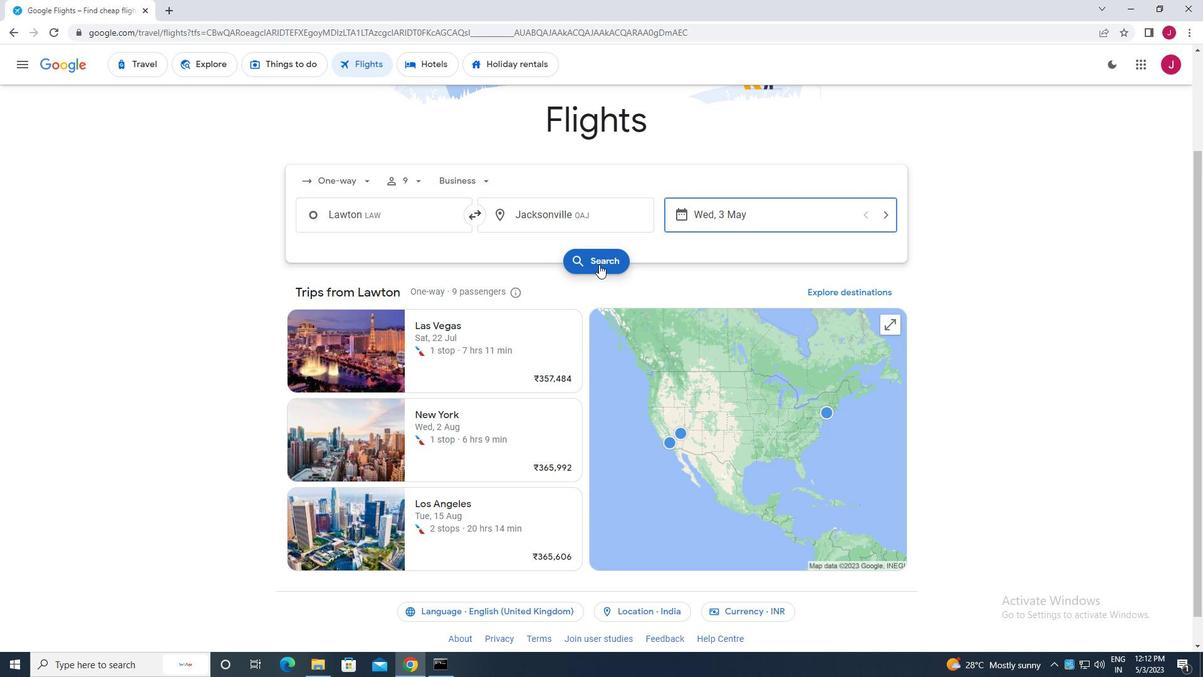 
Action: Mouse moved to (324, 184)
Screenshot: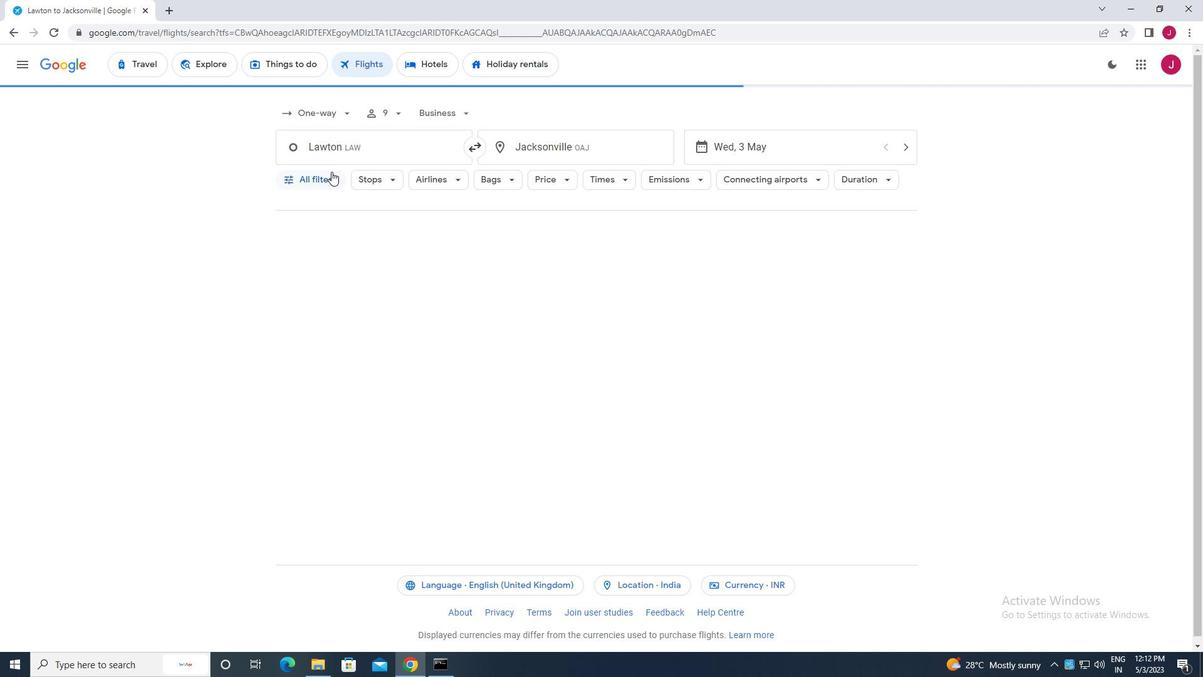
Action: Mouse pressed left at (324, 184)
Screenshot: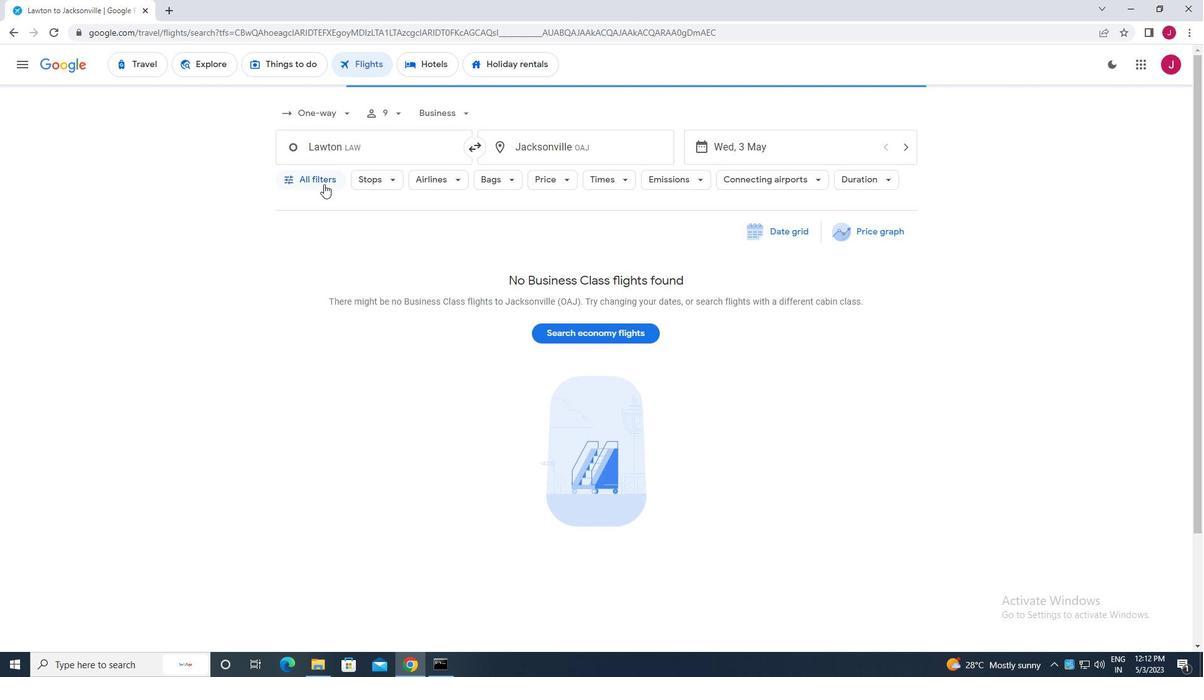 
Action: Mouse moved to (378, 255)
Screenshot: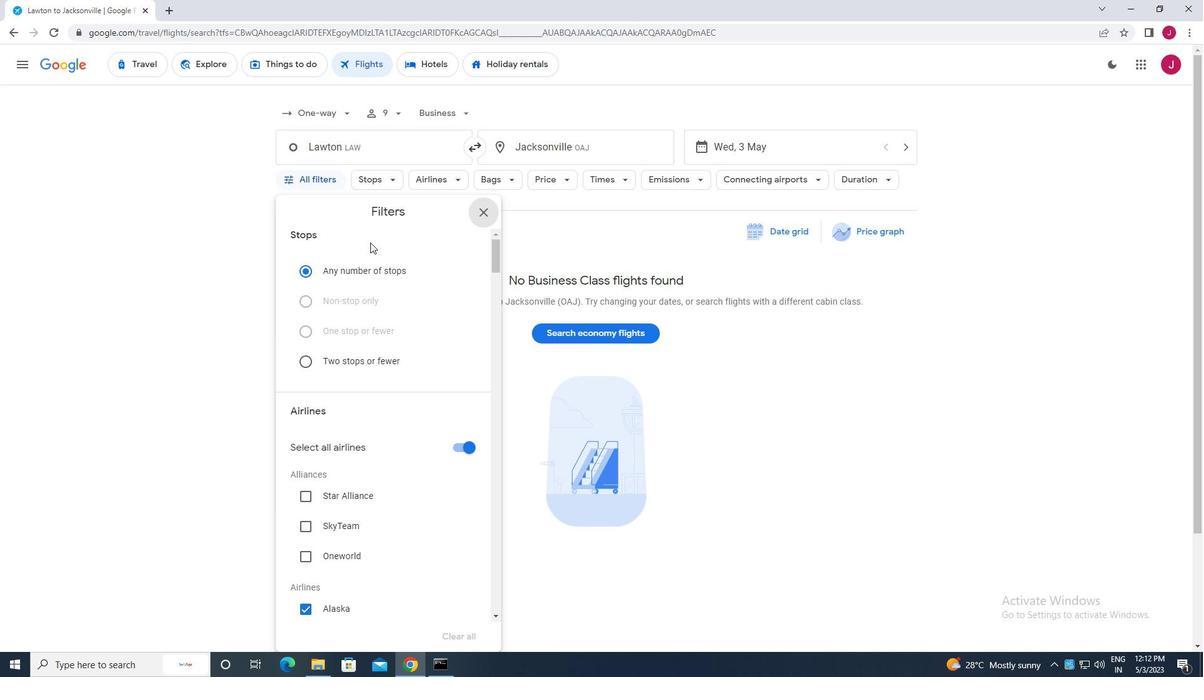 
Action: Mouse scrolled (378, 255) with delta (0, 0)
Screenshot: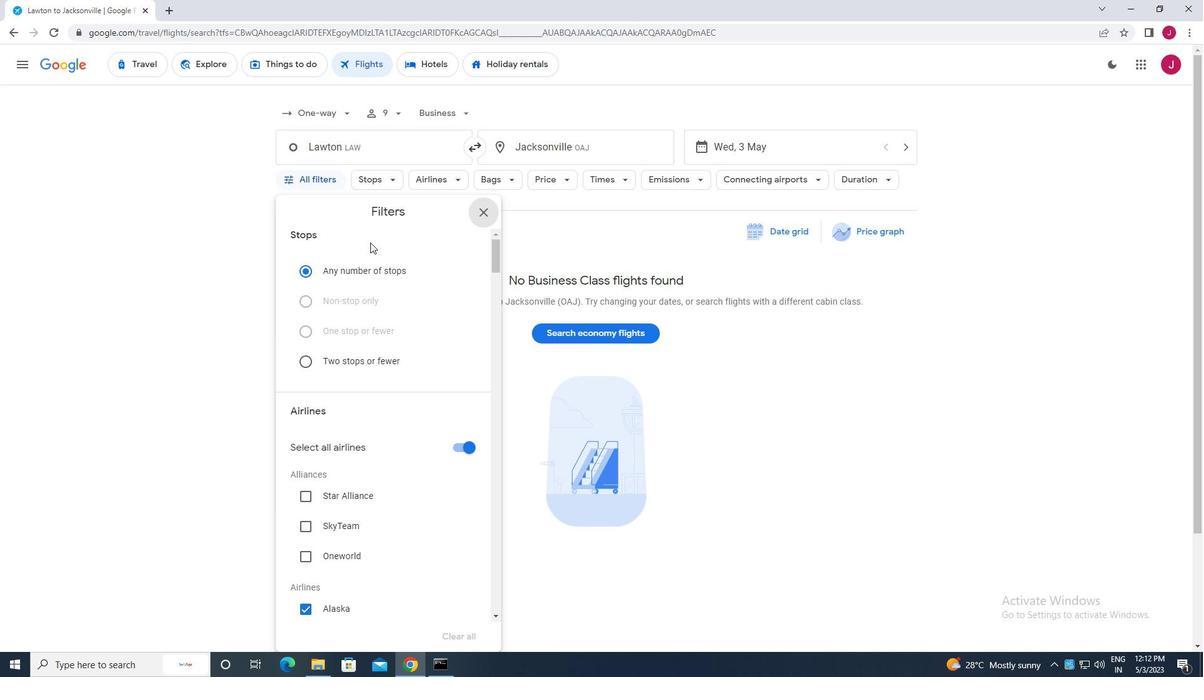 
Action: Mouse moved to (378, 256)
Screenshot: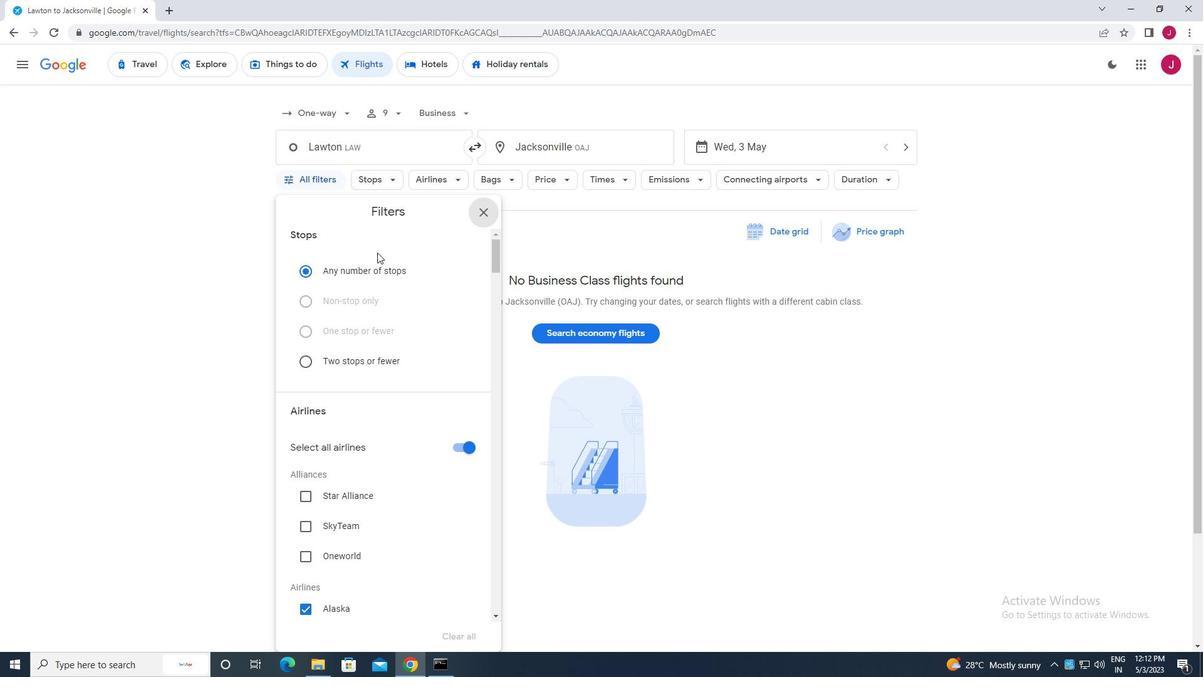 
Action: Mouse scrolled (378, 255) with delta (0, 0)
Screenshot: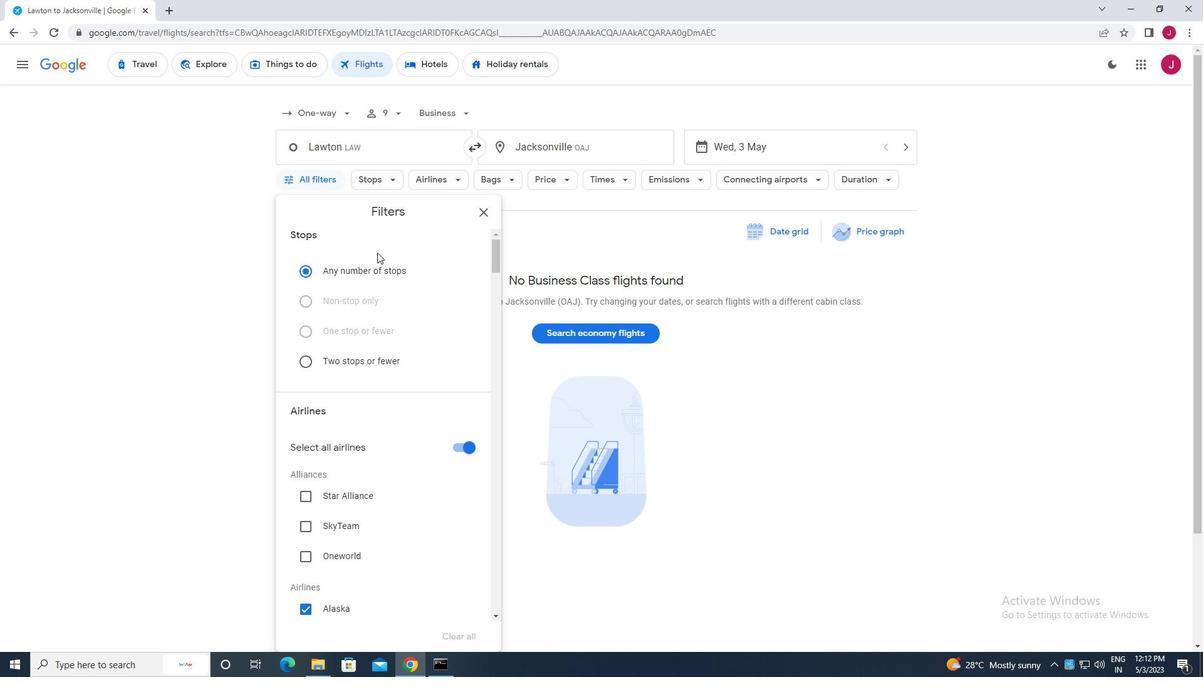 
Action: Mouse scrolled (378, 255) with delta (0, 0)
Screenshot: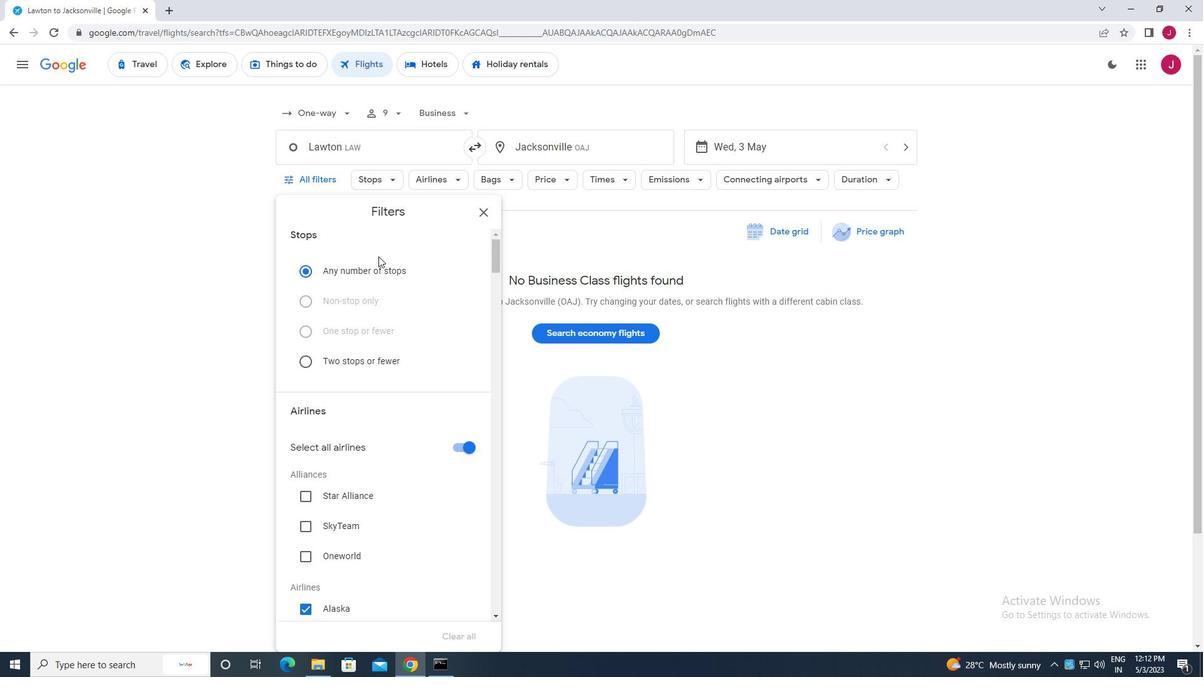 
Action: Mouse moved to (457, 257)
Screenshot: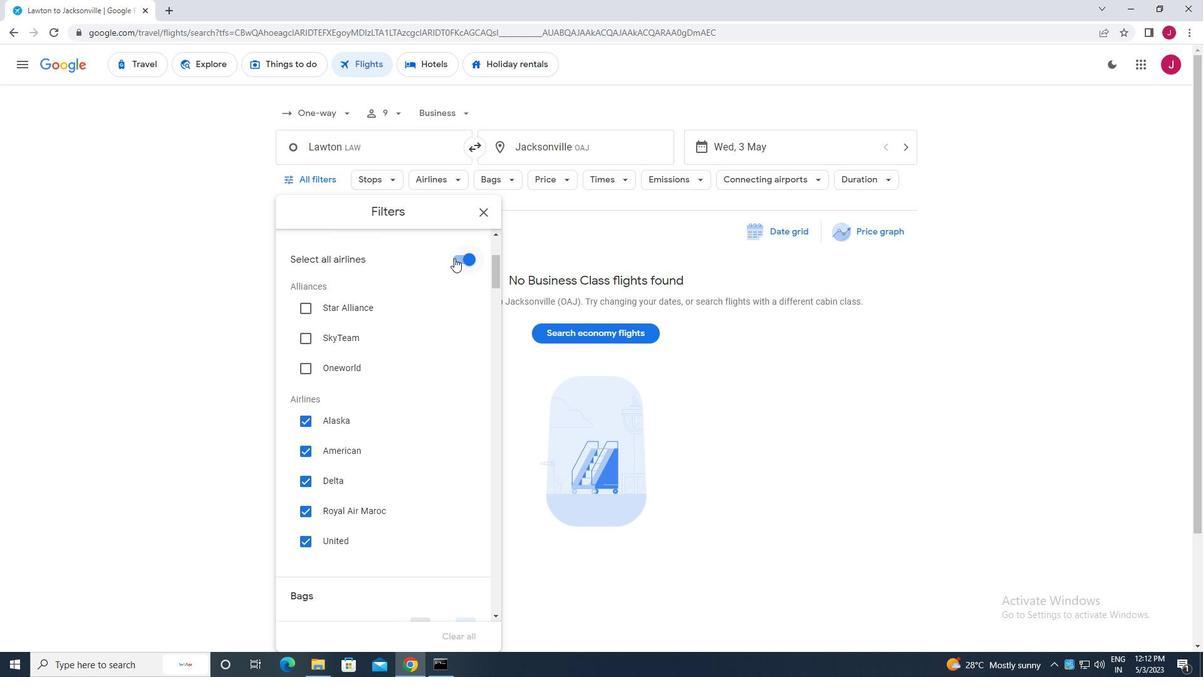 
Action: Mouse pressed left at (457, 257)
Screenshot: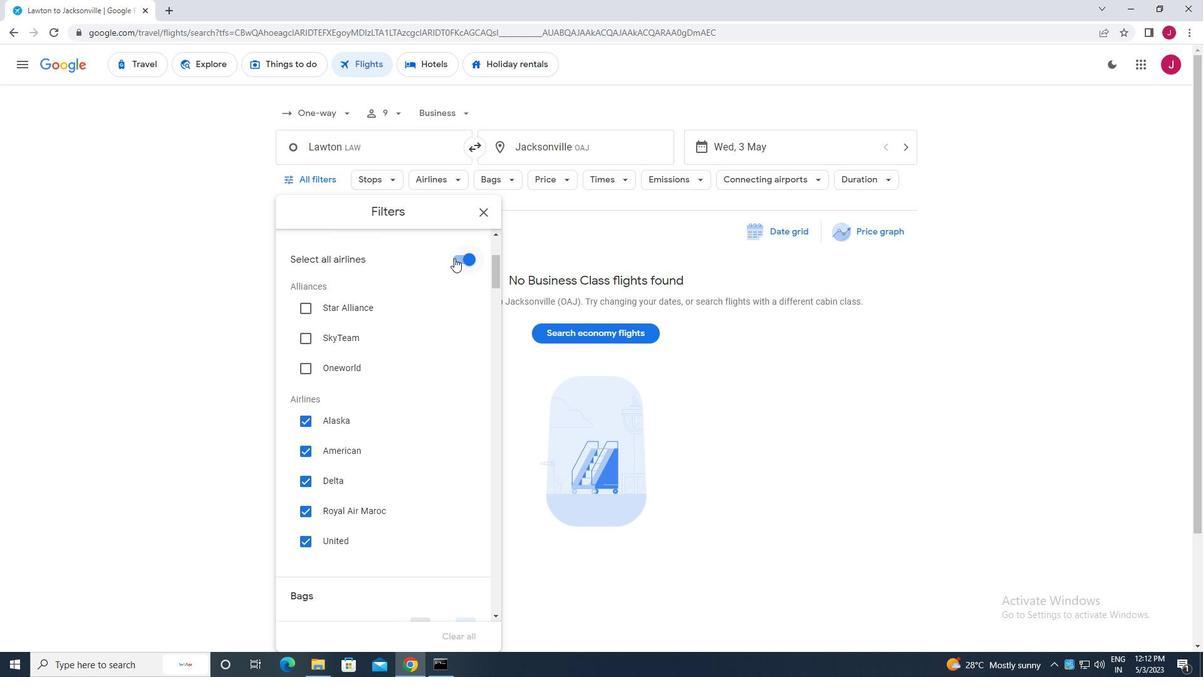 
Action: Mouse moved to (369, 294)
Screenshot: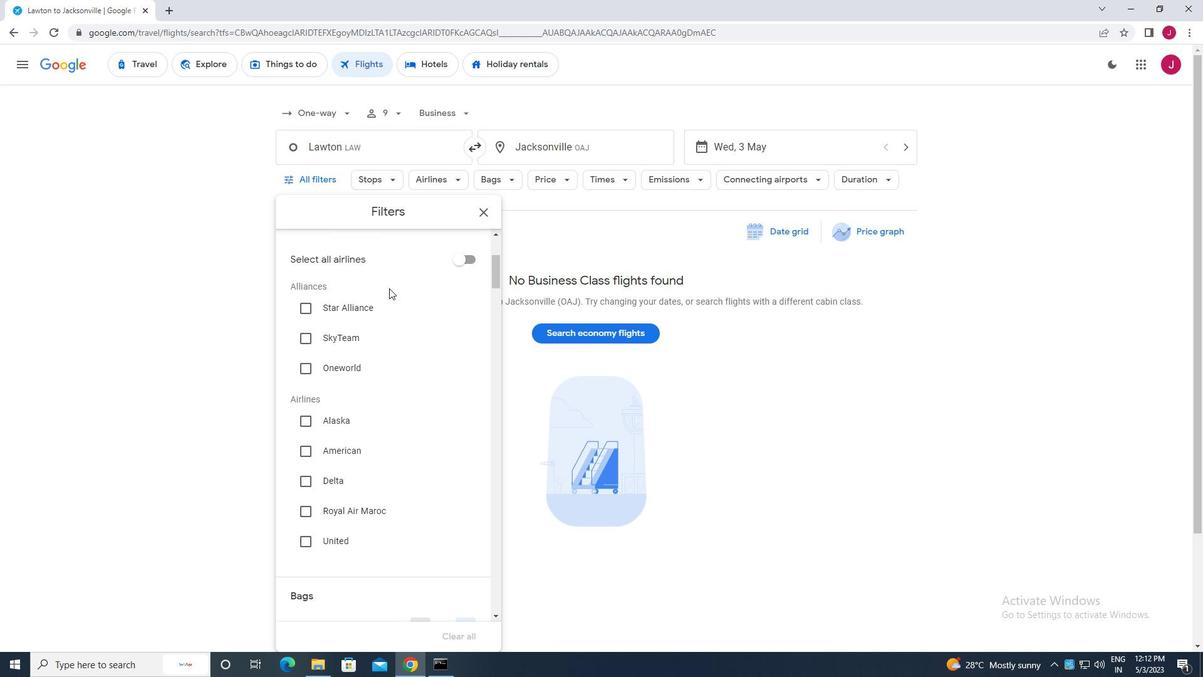 
Action: Mouse scrolled (369, 293) with delta (0, 0)
Screenshot: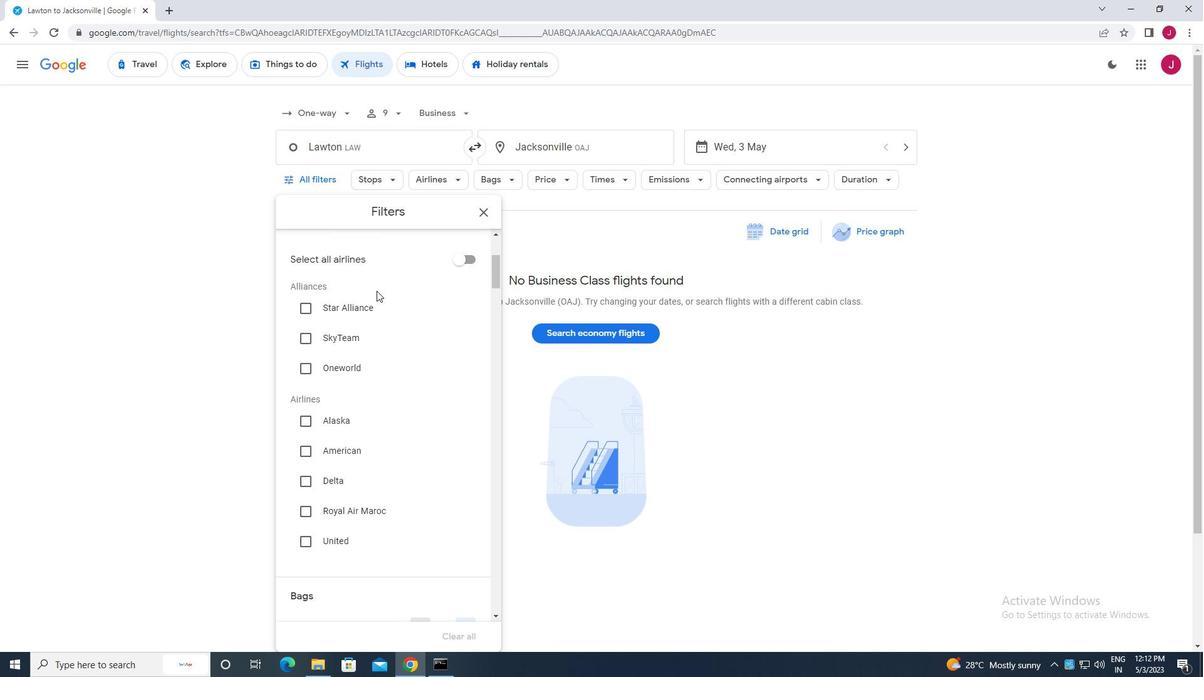 
Action: Mouse scrolled (369, 293) with delta (0, 0)
Screenshot: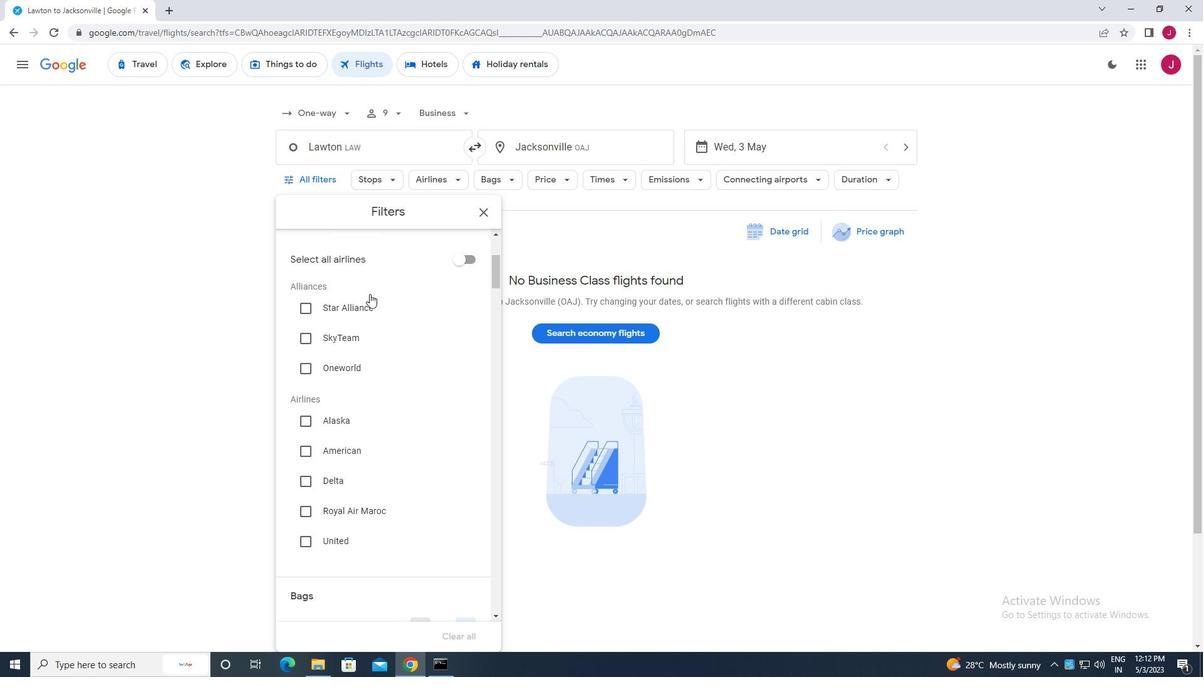 
Action: Mouse scrolled (369, 293) with delta (0, 0)
Screenshot: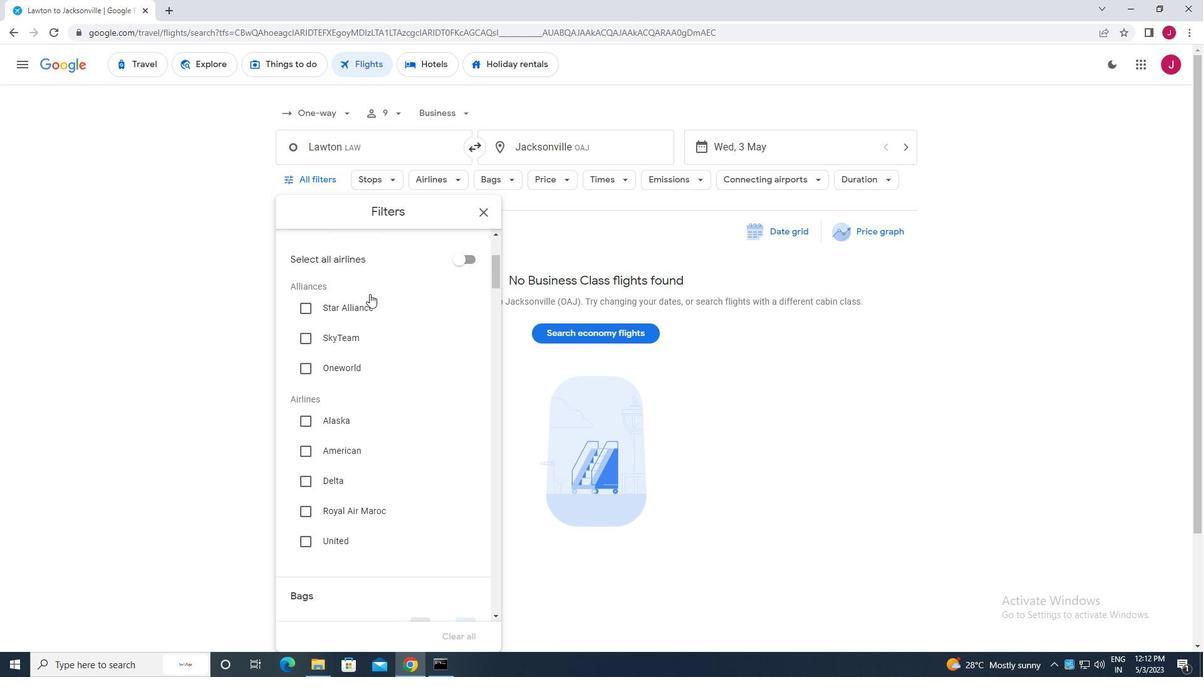 
Action: Mouse scrolled (369, 293) with delta (0, 0)
Screenshot: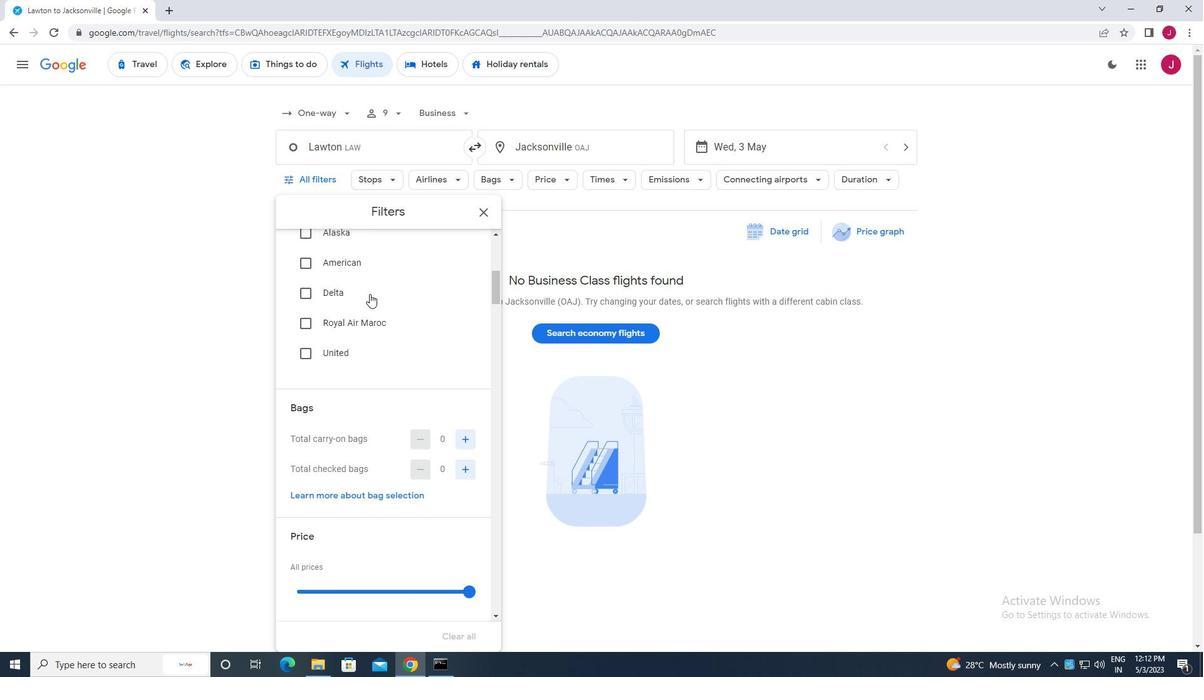 
Action: Mouse scrolled (369, 293) with delta (0, 0)
Screenshot: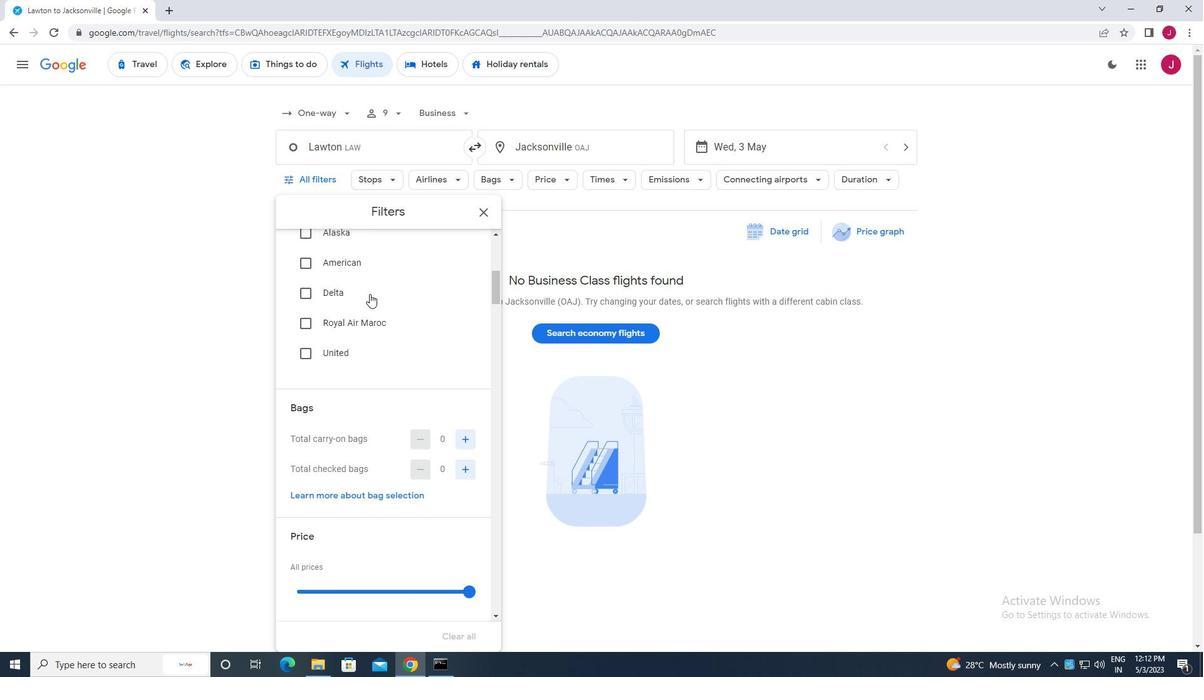 
Action: Mouse scrolled (369, 293) with delta (0, 0)
Screenshot: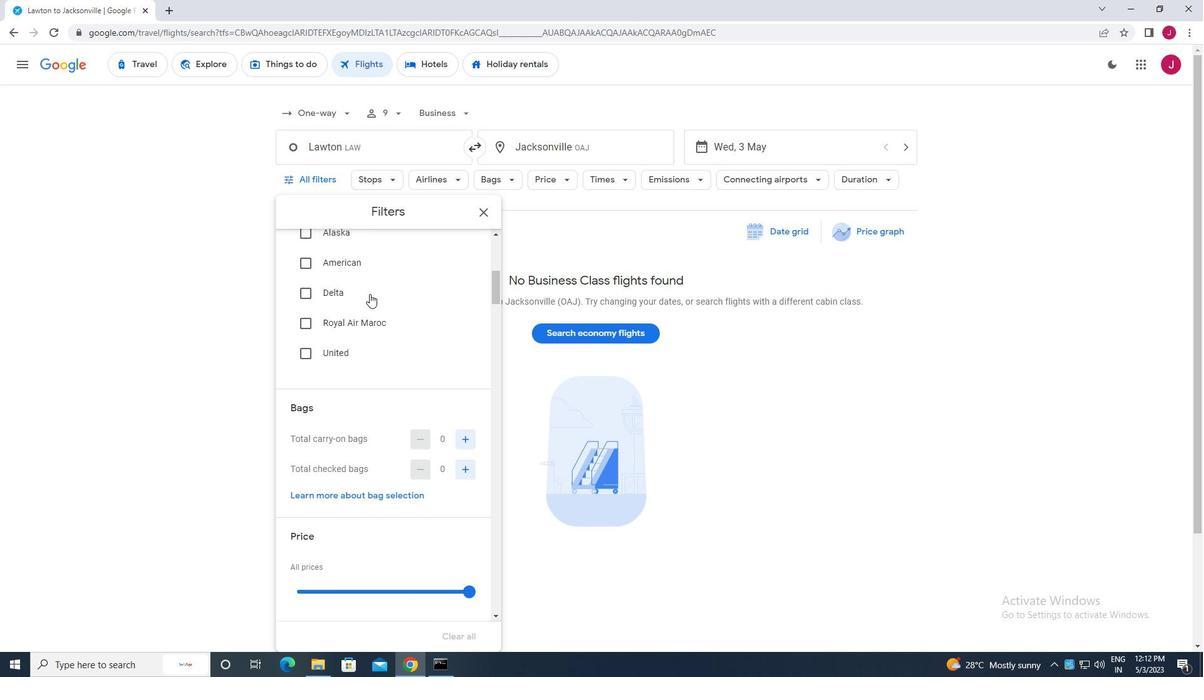 
Action: Mouse moved to (462, 253)
Screenshot: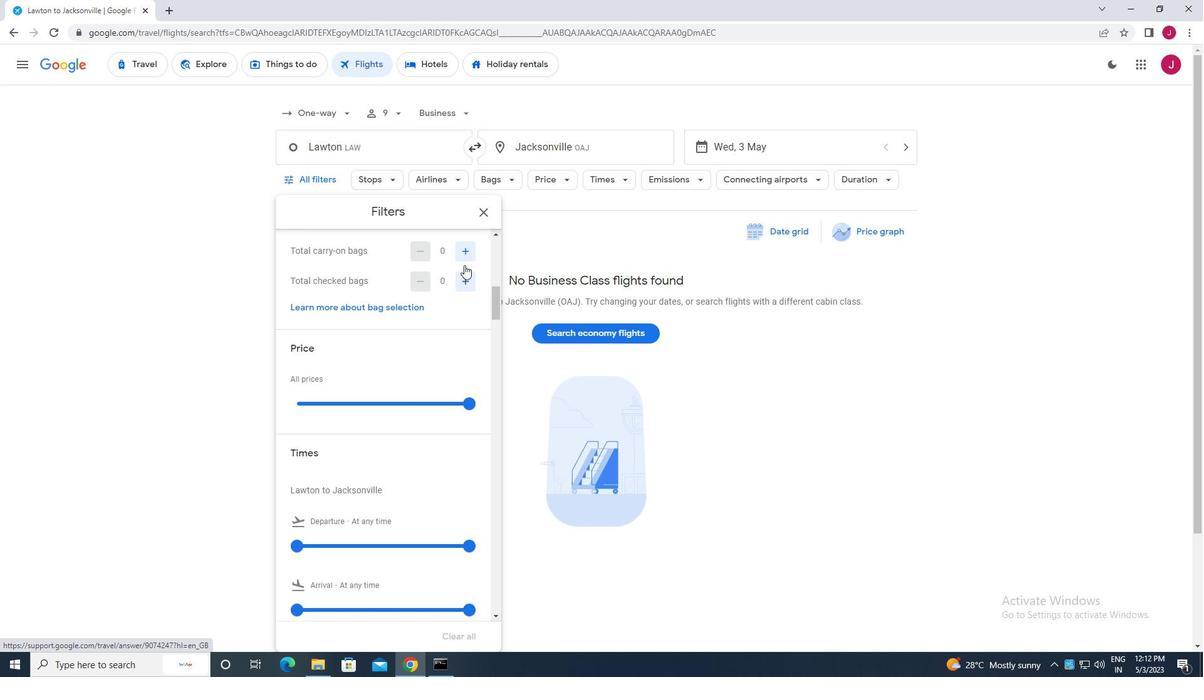
Action: Mouse pressed left at (462, 253)
Screenshot: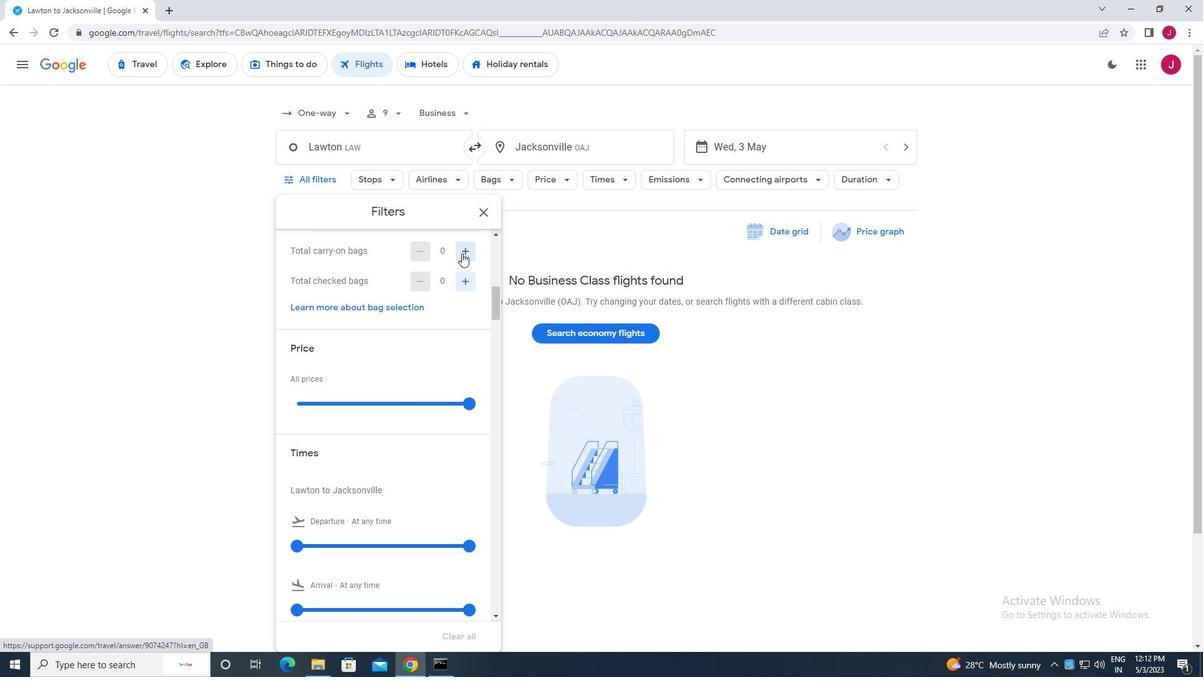 
Action: Mouse moved to (473, 404)
Screenshot: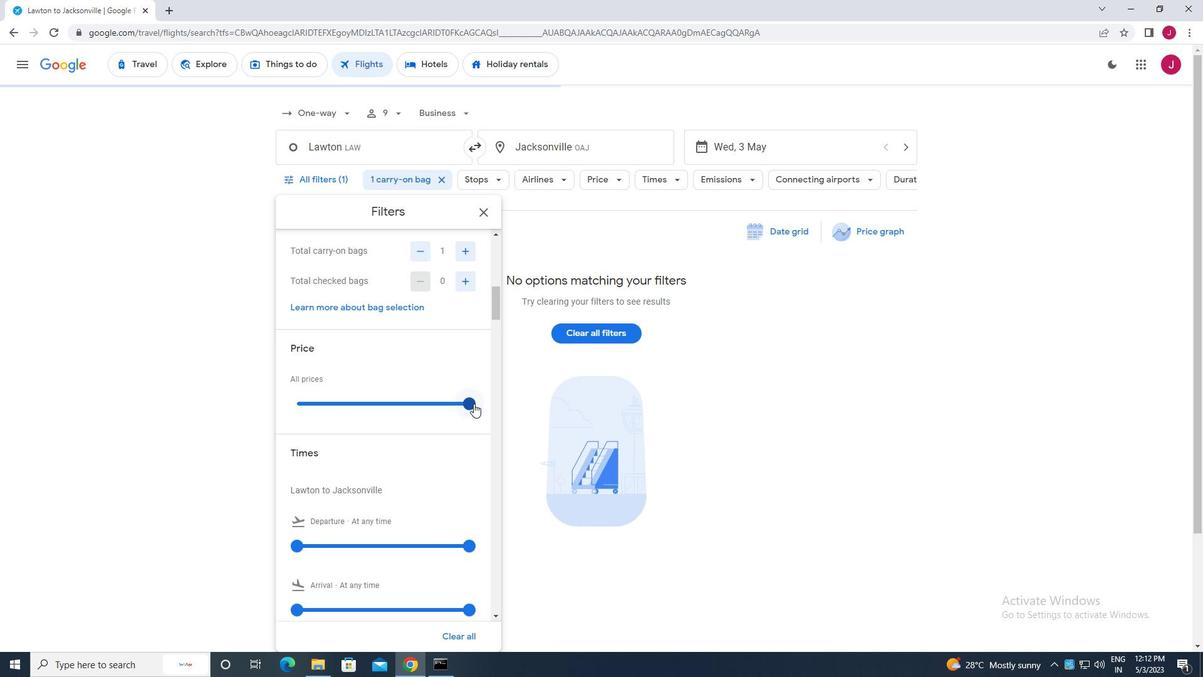 
Action: Mouse pressed left at (473, 404)
Screenshot: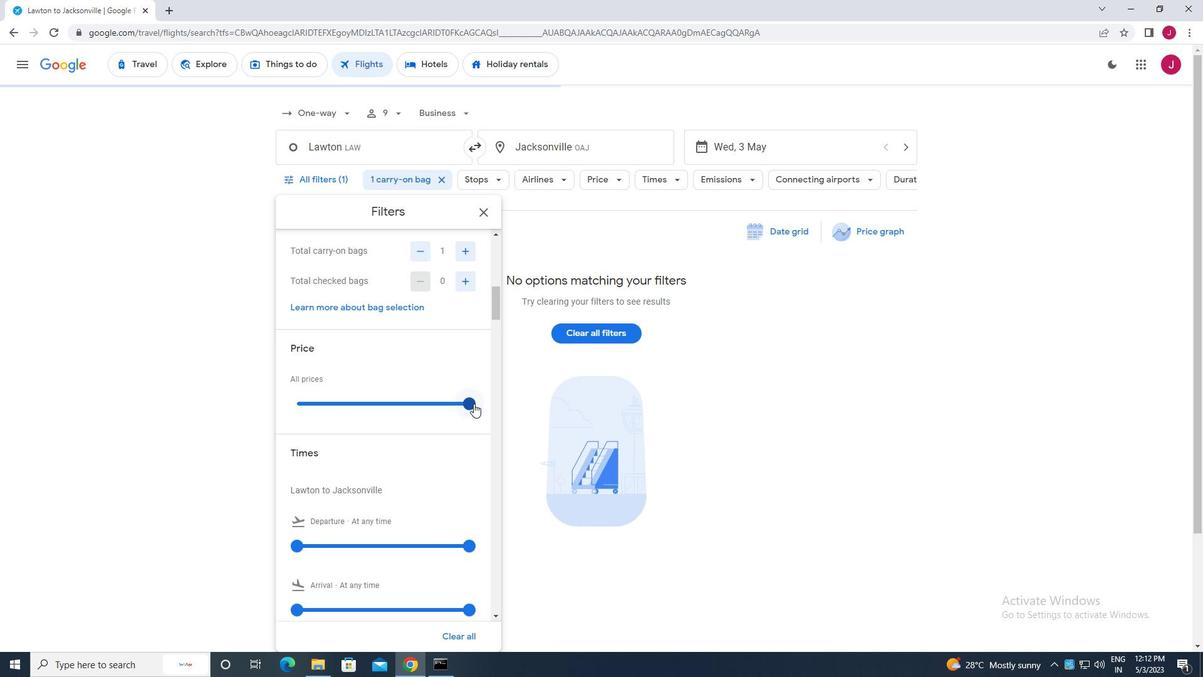 
Action: Mouse moved to (436, 350)
Screenshot: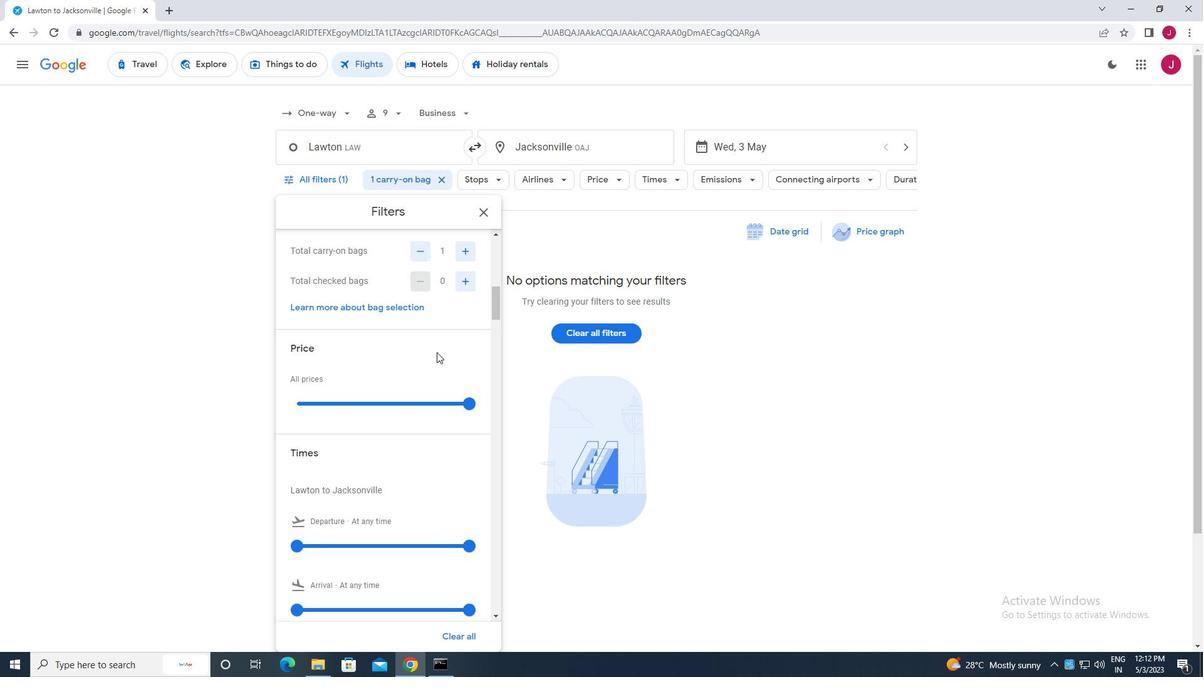
Action: Mouse scrolled (436, 349) with delta (0, 0)
Screenshot: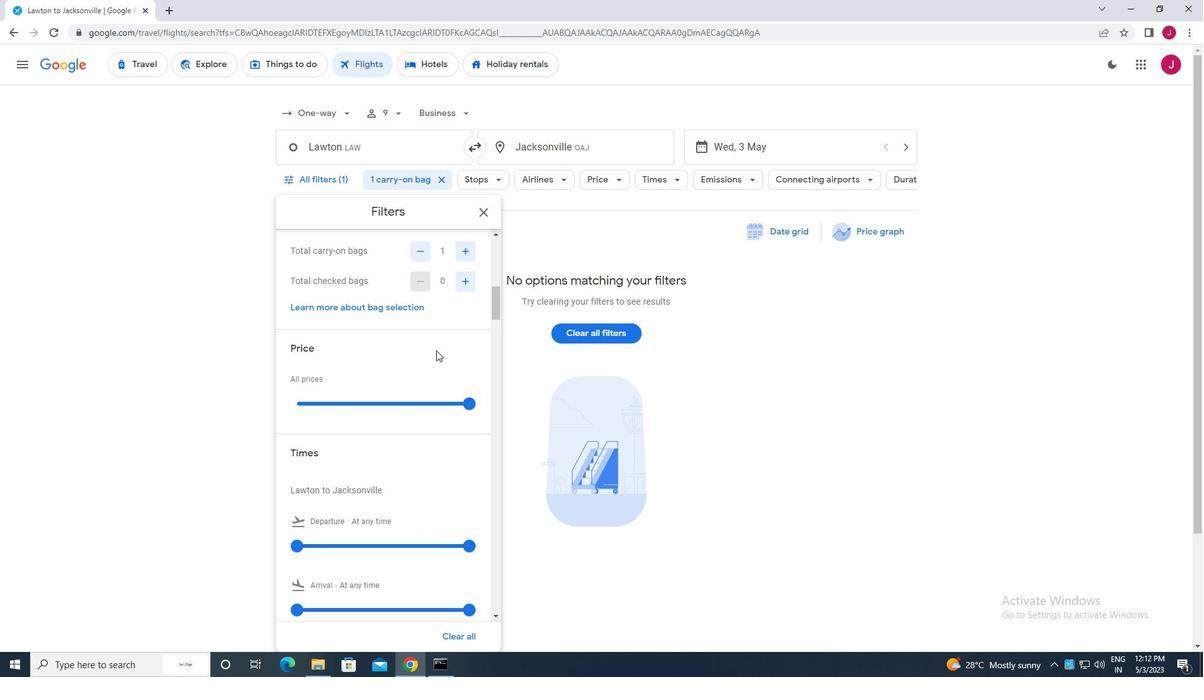 
Action: Mouse scrolled (436, 349) with delta (0, 0)
Screenshot: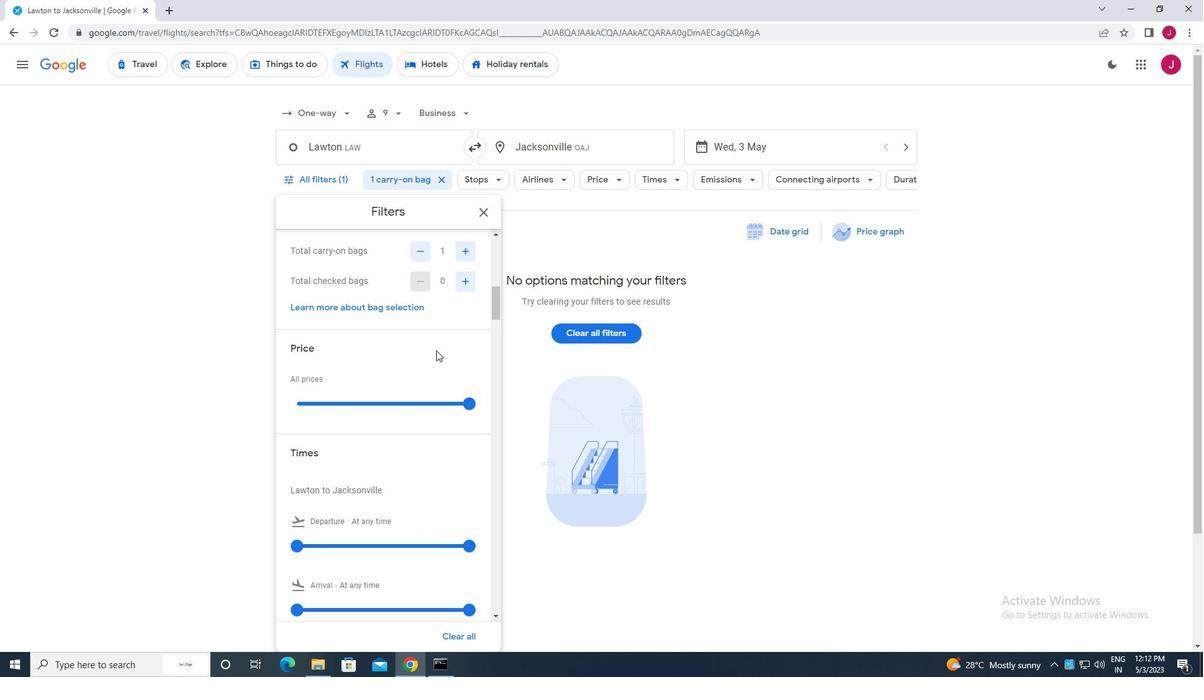 
Action: Mouse moved to (295, 416)
Screenshot: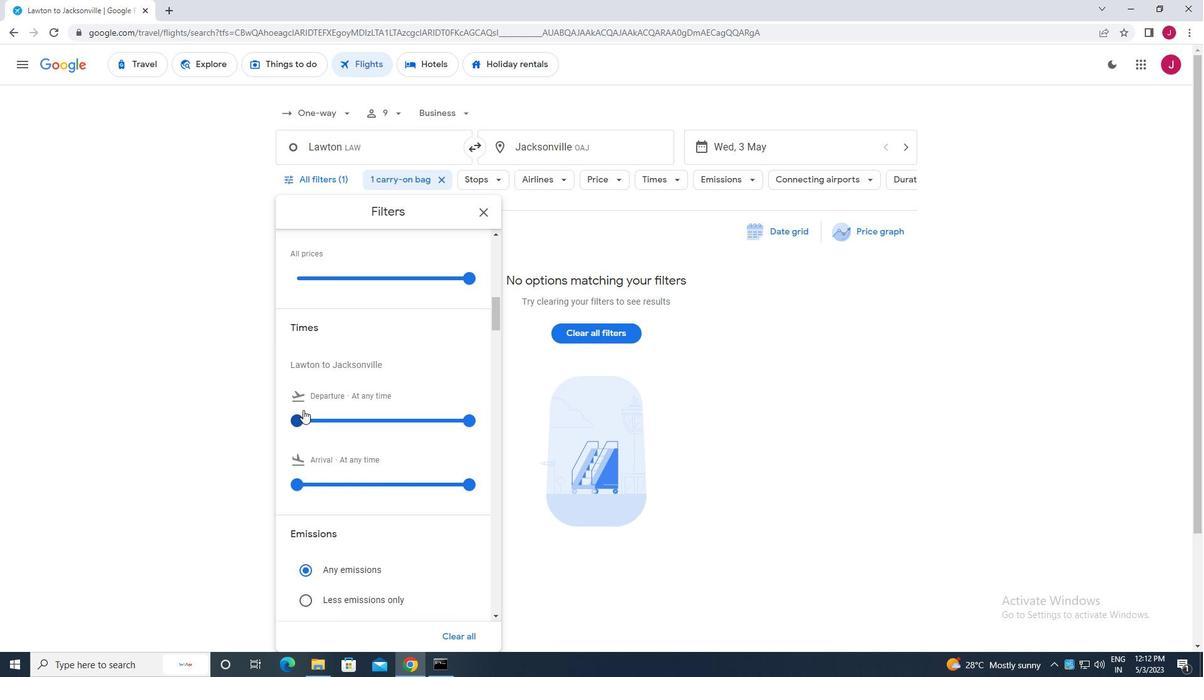 
Action: Mouse pressed left at (295, 416)
Screenshot: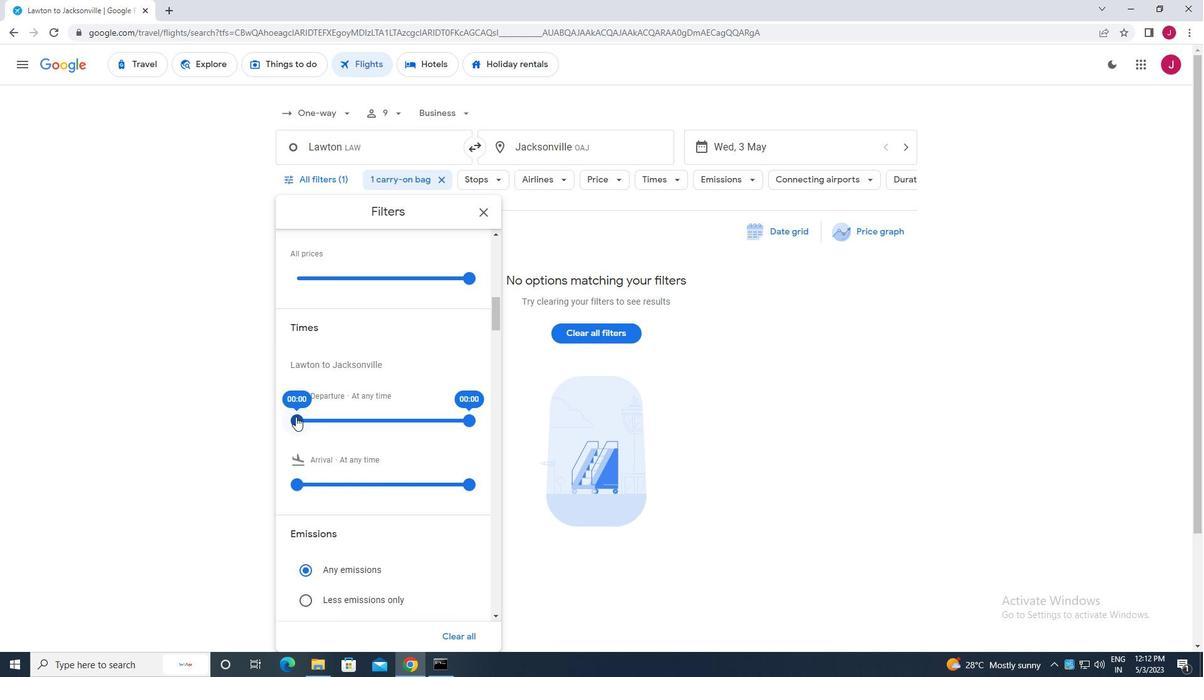 
Action: Mouse moved to (468, 418)
Screenshot: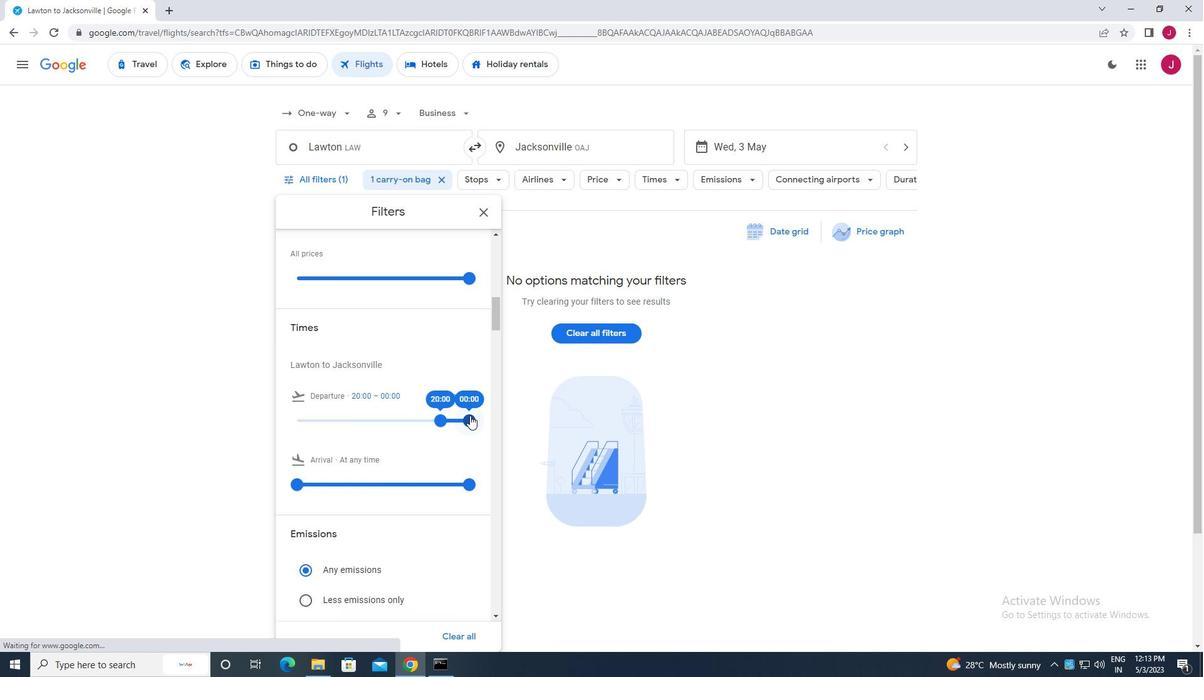 
Action: Mouse pressed left at (468, 418)
Screenshot: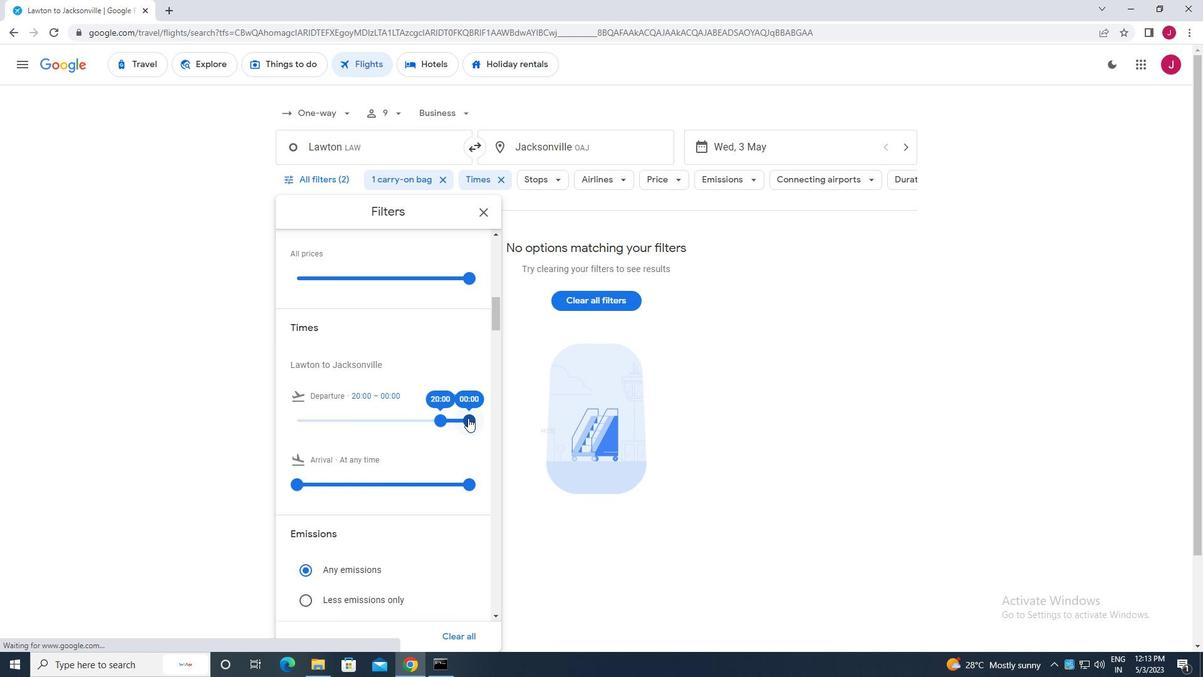 
Action: Mouse moved to (486, 215)
Screenshot: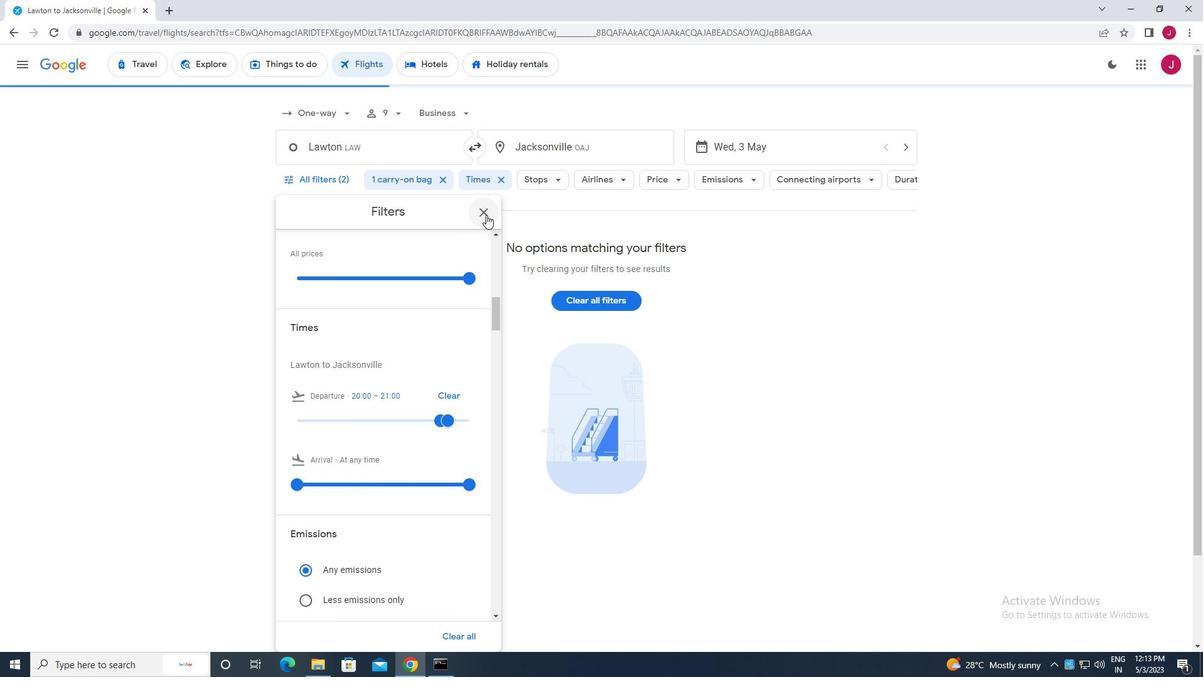 
Action: Mouse pressed left at (486, 215)
Screenshot: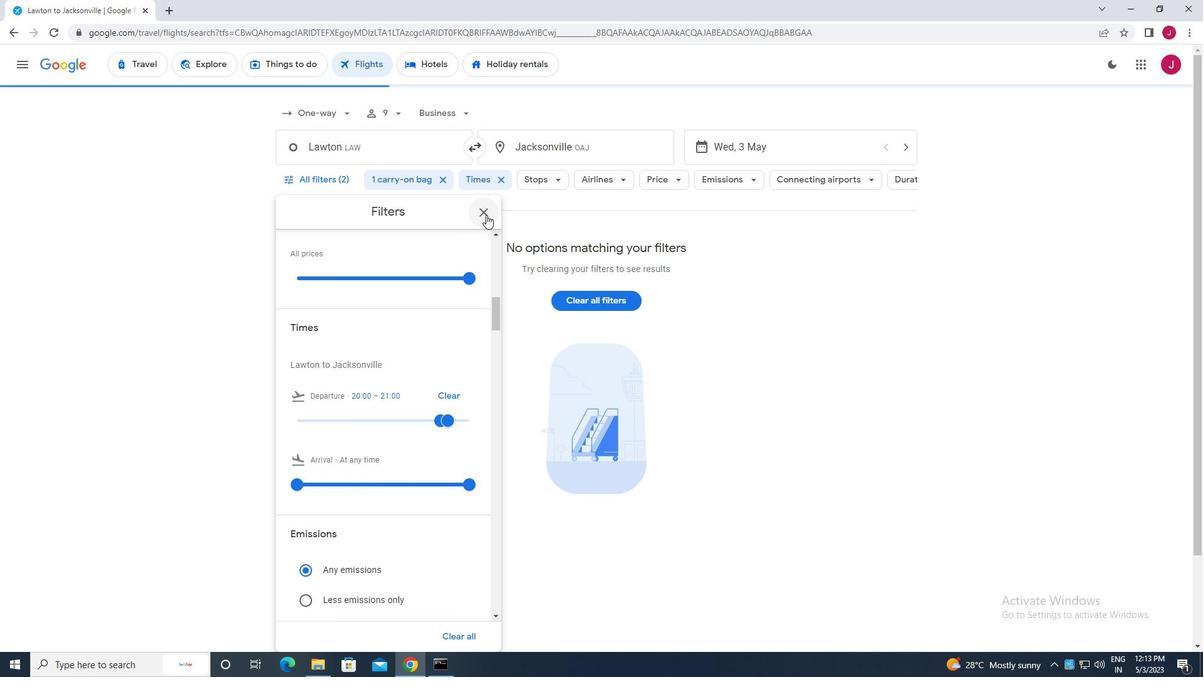 
Action: Mouse moved to (485, 215)
Screenshot: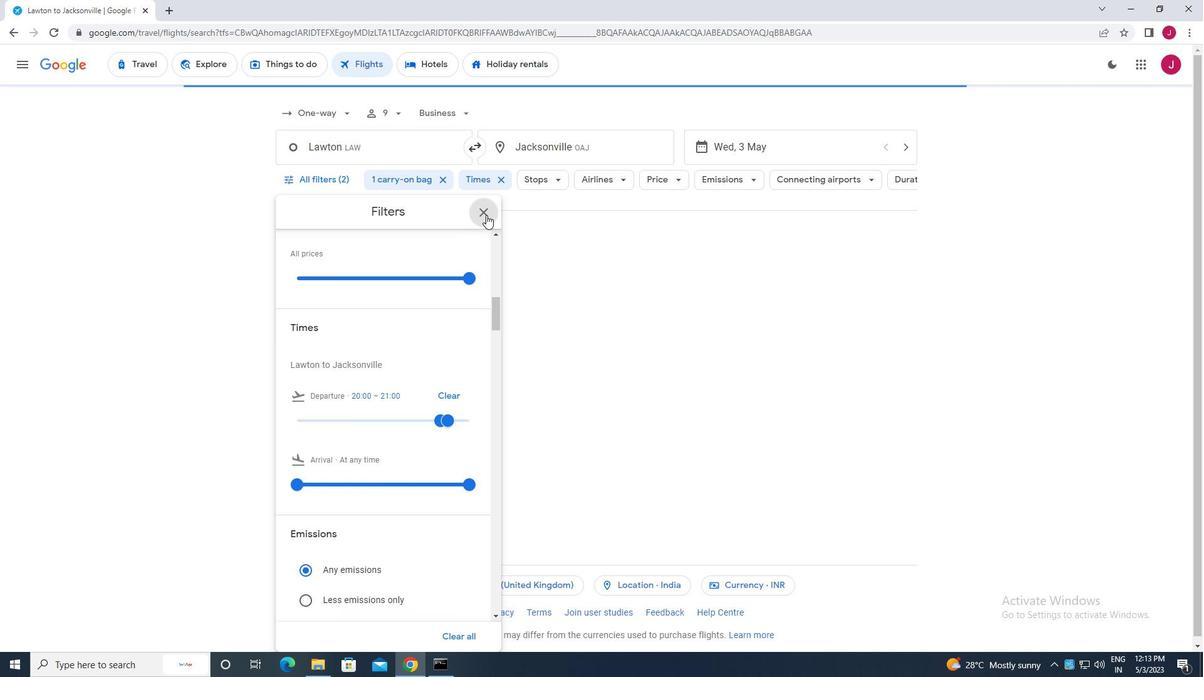 
